Task: Search one way flight ticket for 1 adult, 6 children, 1 infant in seat and 1 infant on lap in business from Green Bay: Green Bay-austin Straubel International Airport to Jacksonville: Albert J. Ellis Airport on 5-3-2023. Choice of flights is Delta. Number of bags: 2 checked bags. Price is upto 45000. Outbound departure time preference is 21:30.
Action: Mouse moved to (323, 281)
Screenshot: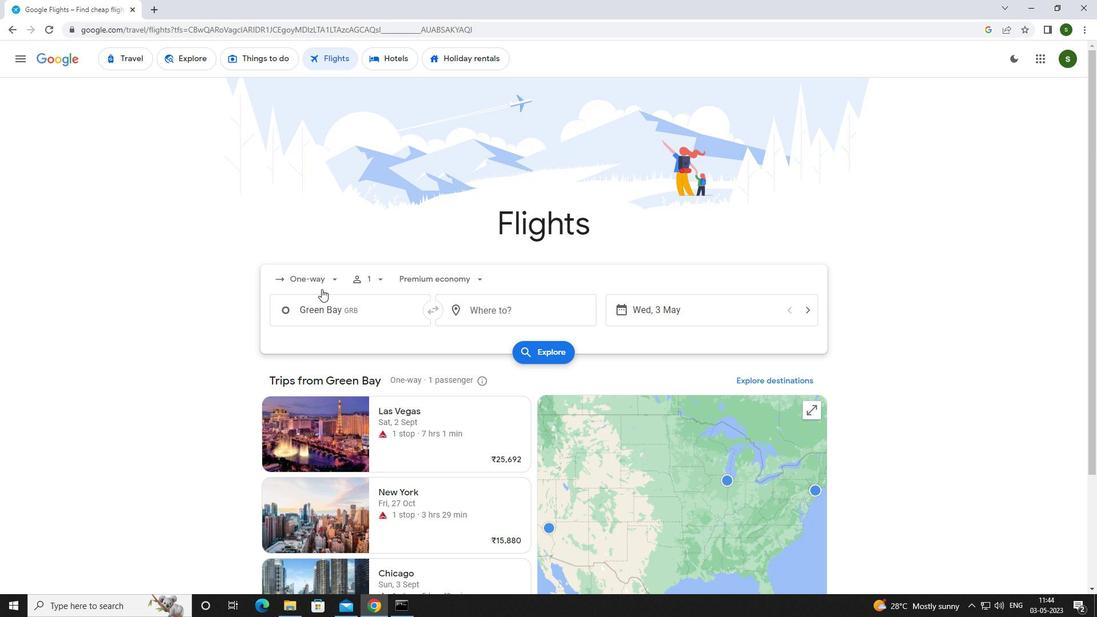 
Action: Mouse pressed left at (323, 281)
Screenshot: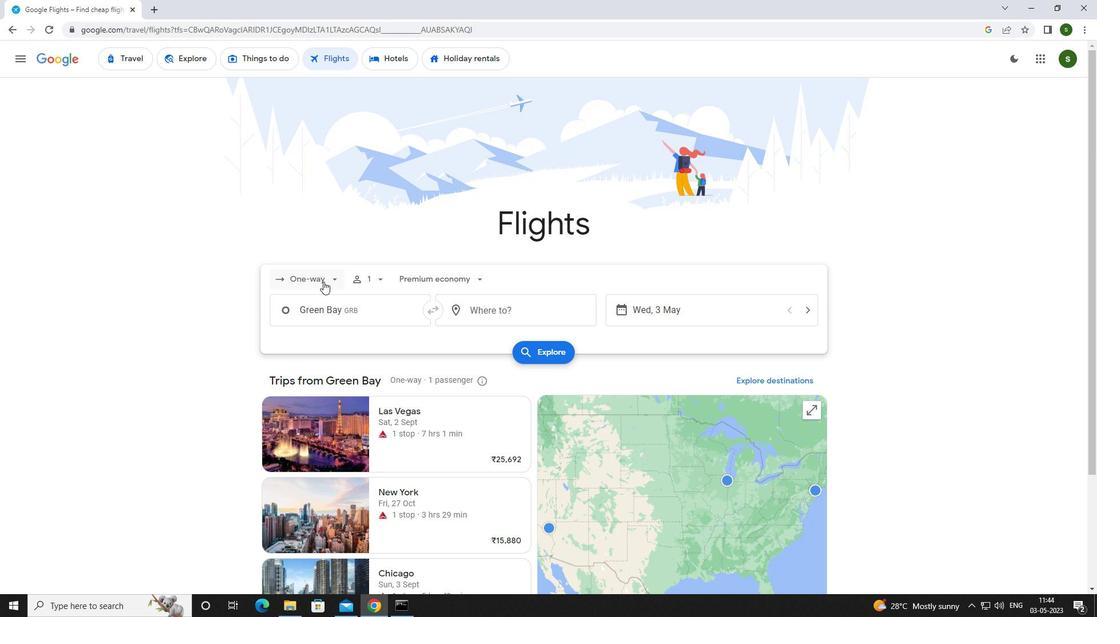 
Action: Mouse moved to (329, 325)
Screenshot: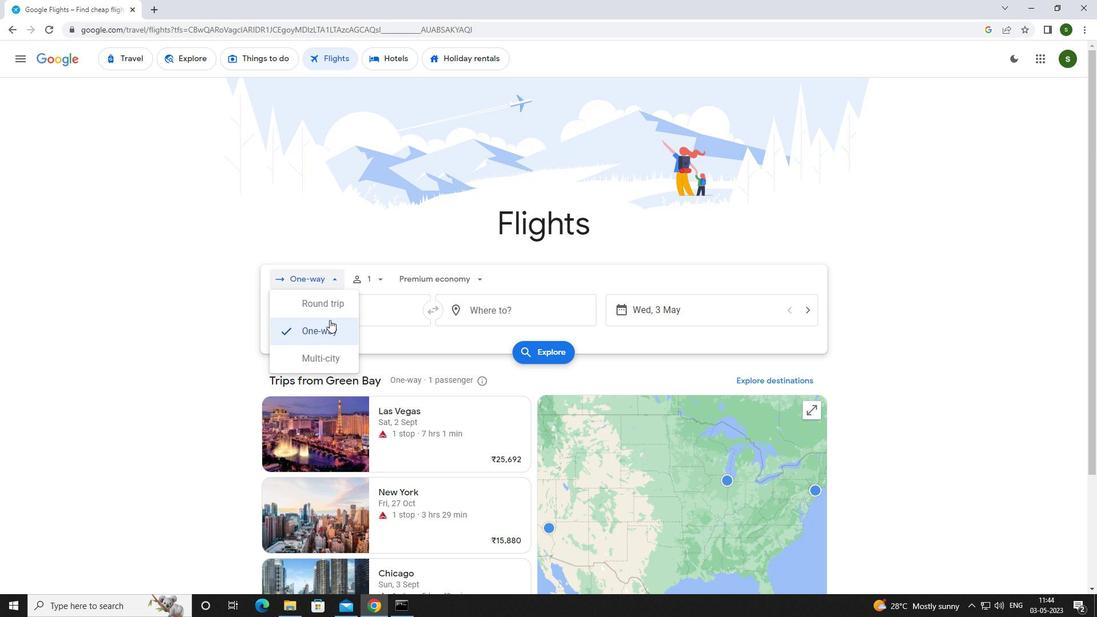 
Action: Mouse pressed left at (329, 325)
Screenshot: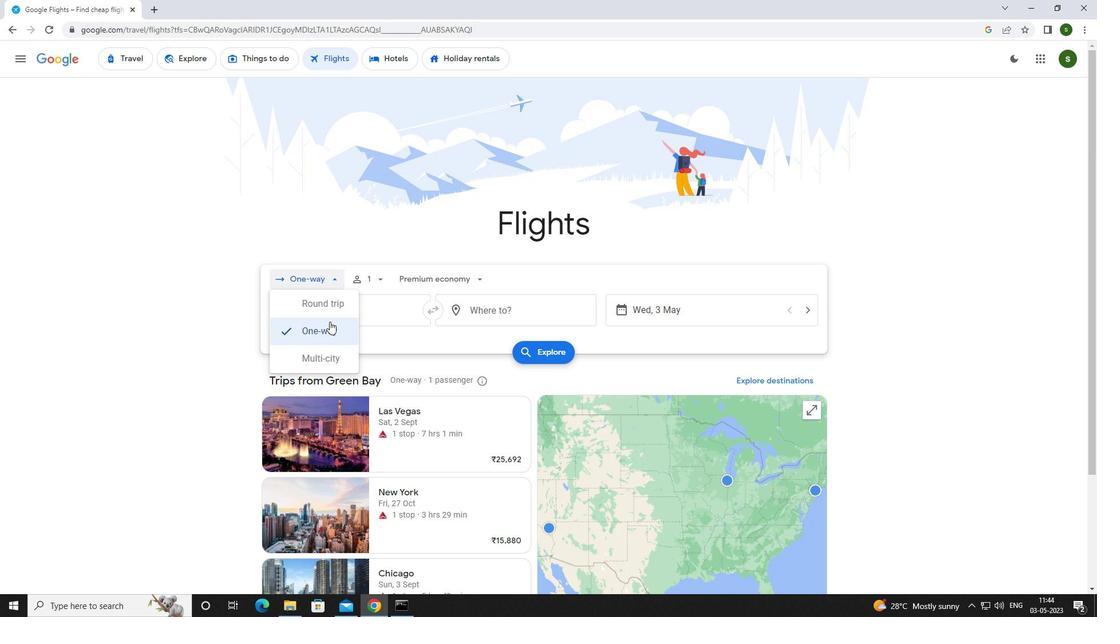 
Action: Mouse moved to (376, 286)
Screenshot: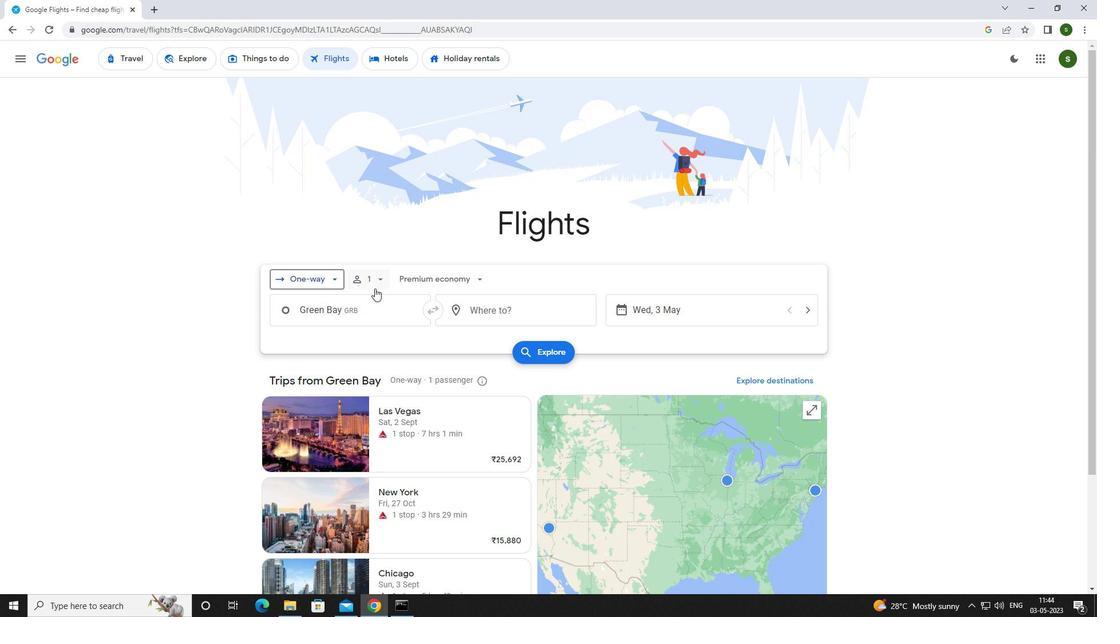 
Action: Mouse pressed left at (376, 286)
Screenshot: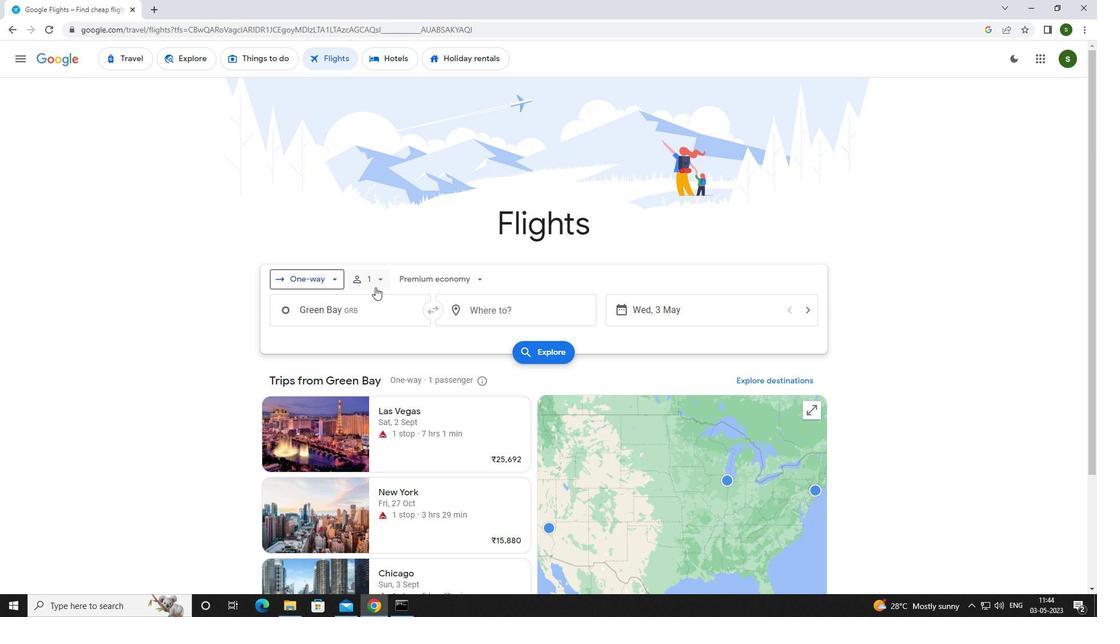 
Action: Mouse moved to (462, 336)
Screenshot: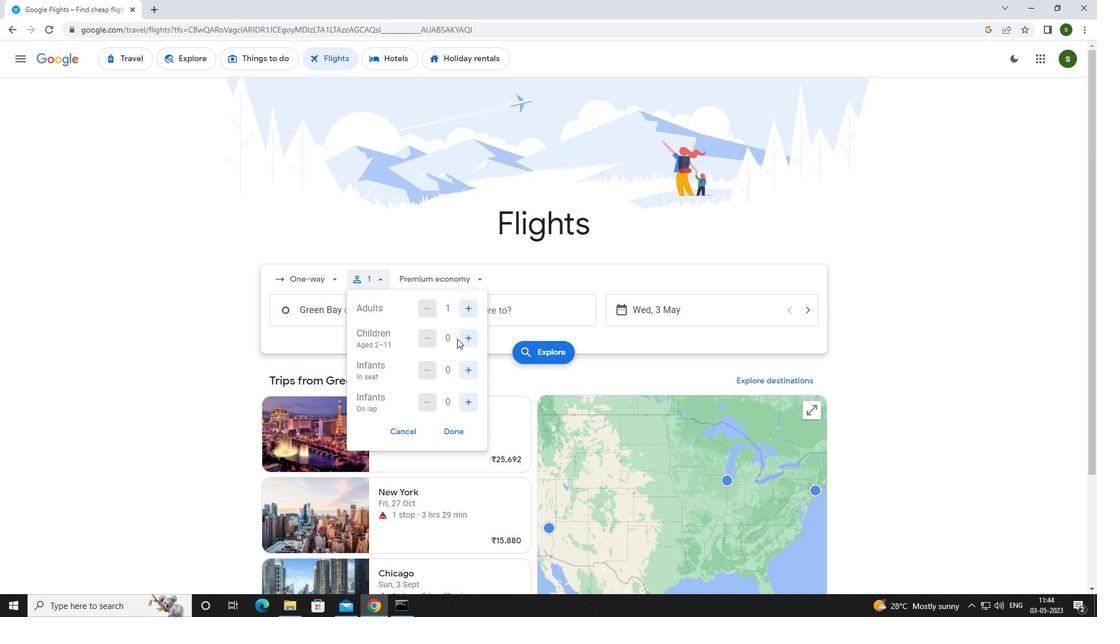 
Action: Mouse pressed left at (462, 336)
Screenshot: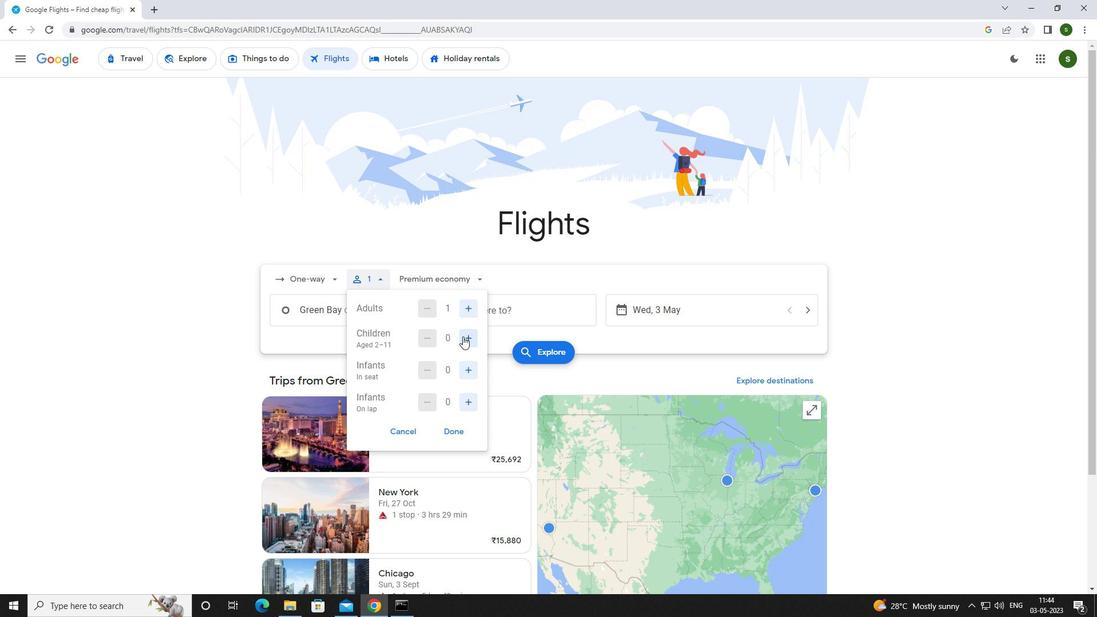 
Action: Mouse pressed left at (462, 336)
Screenshot: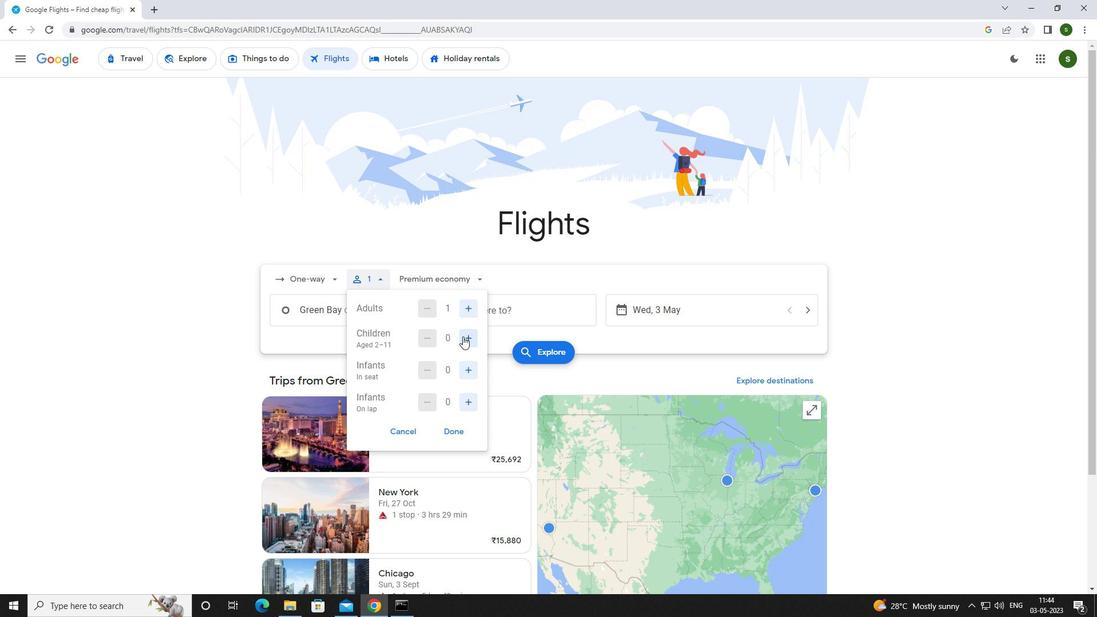 
Action: Mouse pressed left at (462, 336)
Screenshot: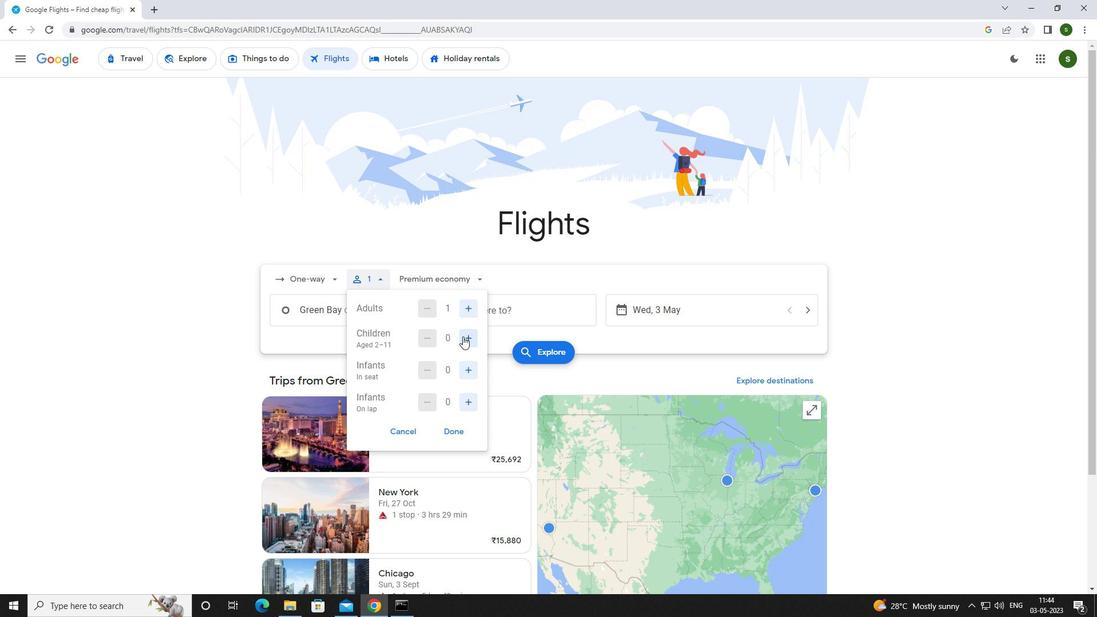 
Action: Mouse pressed left at (462, 336)
Screenshot: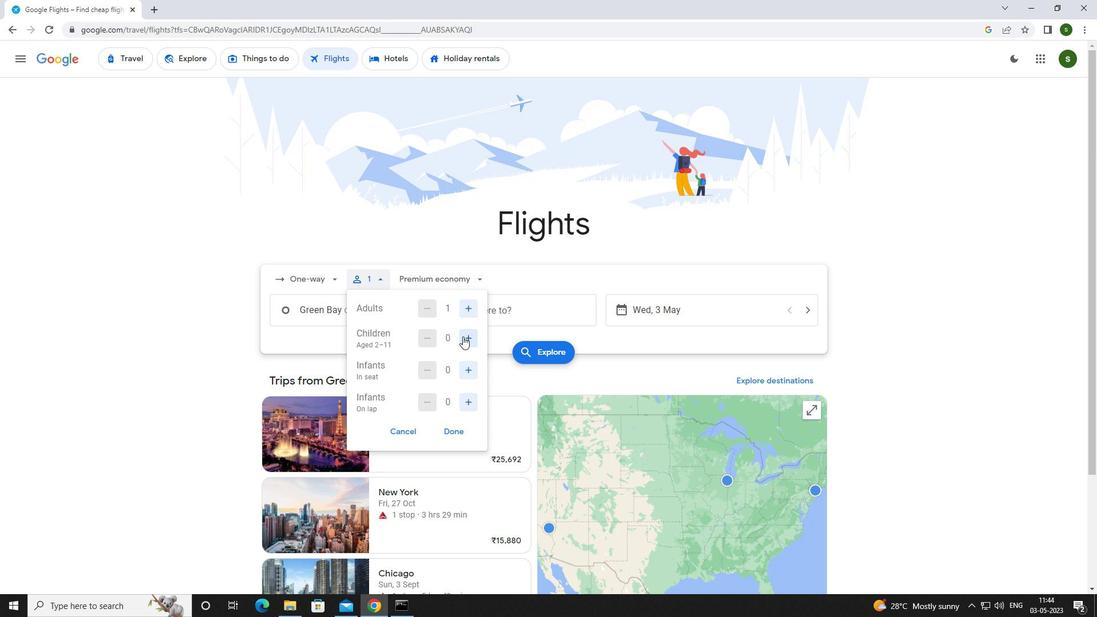 
Action: Mouse pressed left at (462, 336)
Screenshot: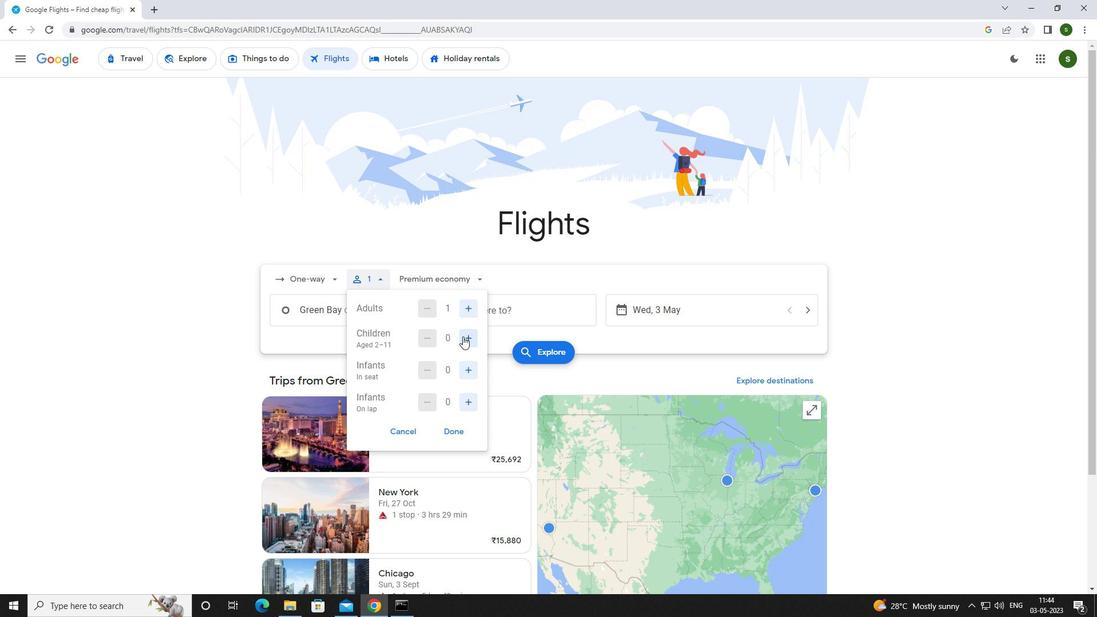 
Action: Mouse pressed left at (462, 336)
Screenshot: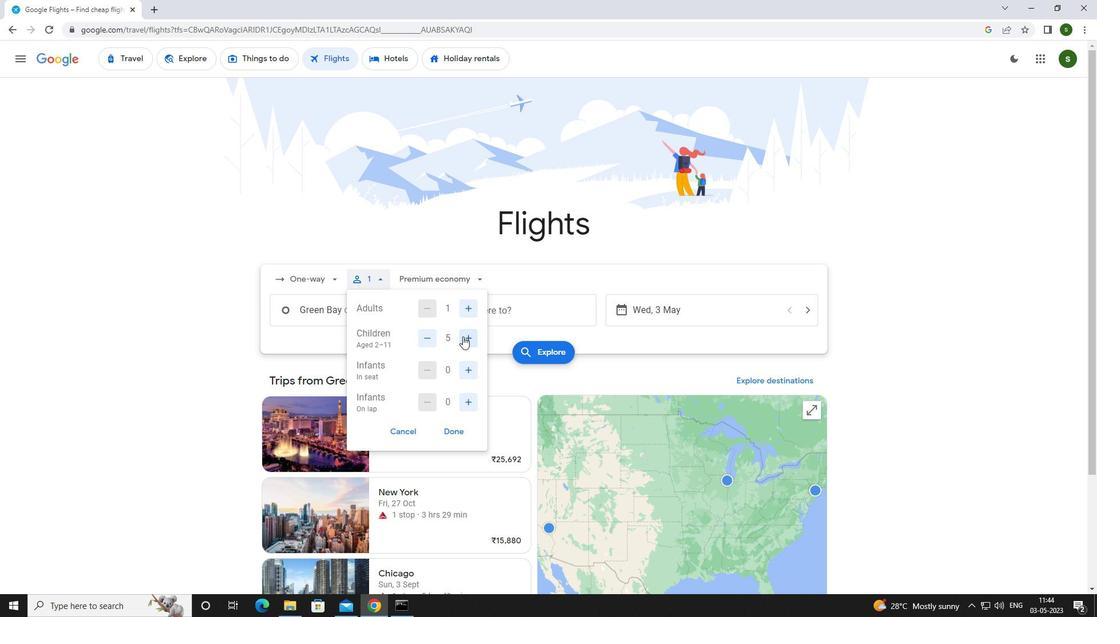 
Action: Mouse moved to (473, 370)
Screenshot: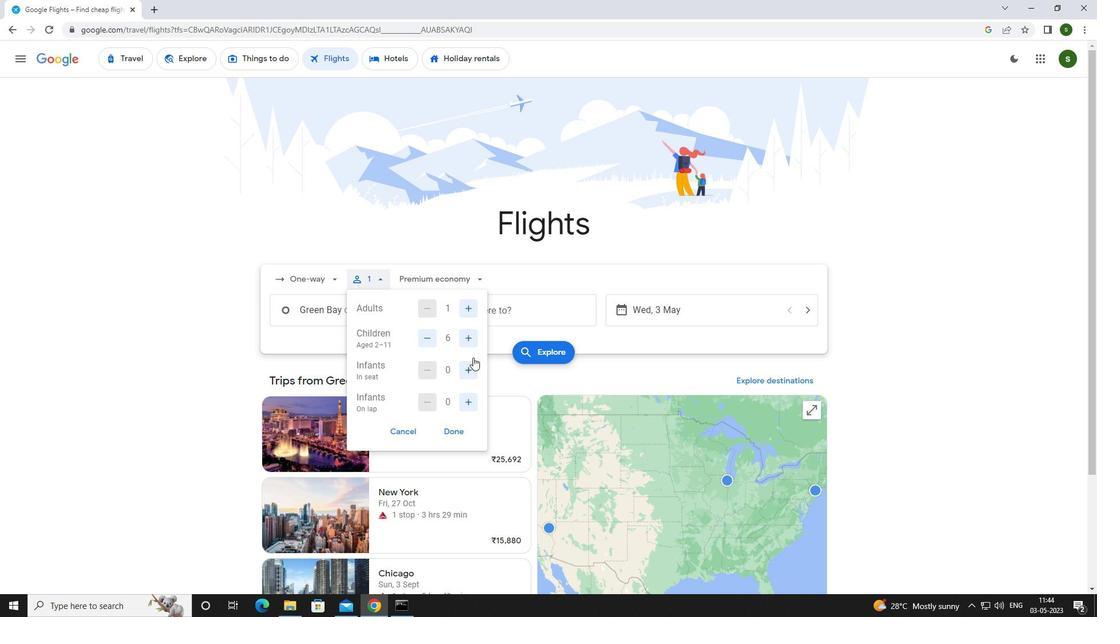 
Action: Mouse pressed left at (473, 370)
Screenshot: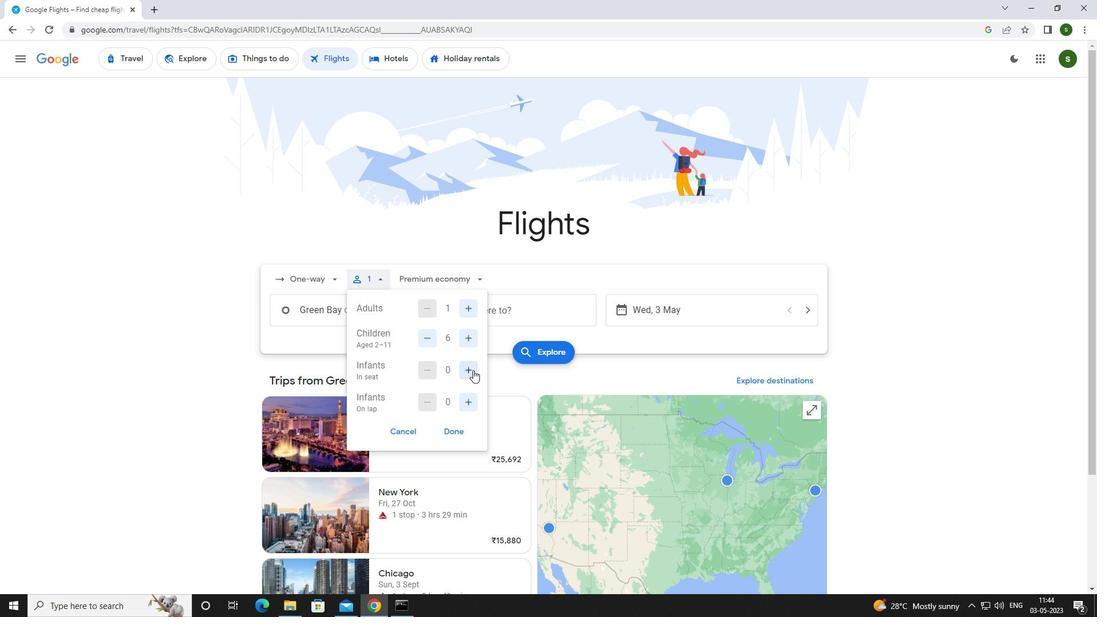 
Action: Mouse moved to (465, 405)
Screenshot: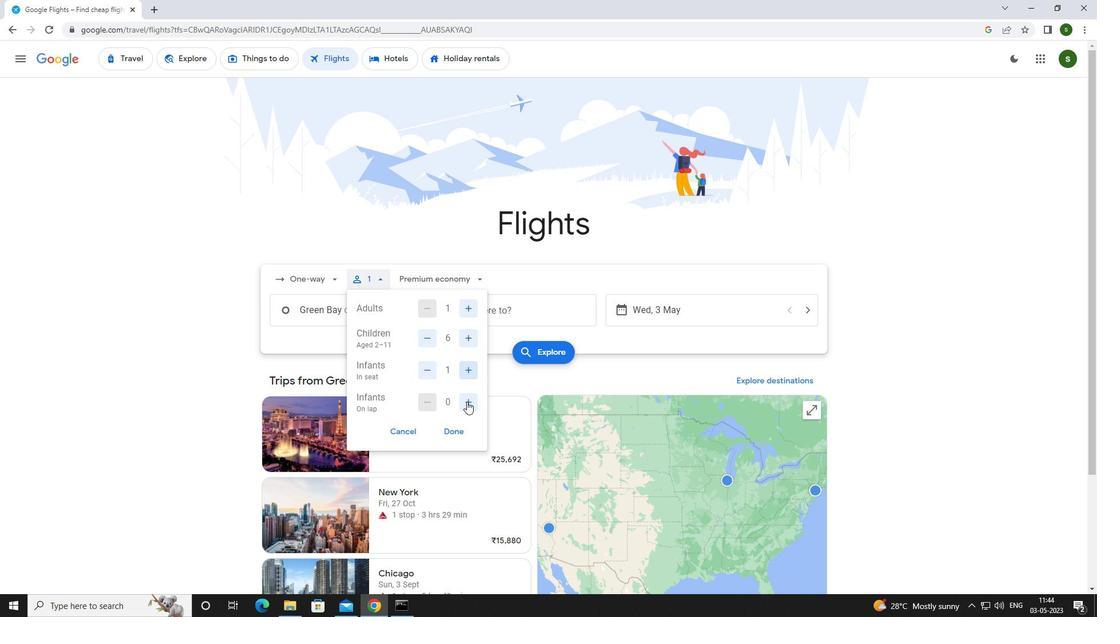 
Action: Mouse pressed left at (465, 405)
Screenshot: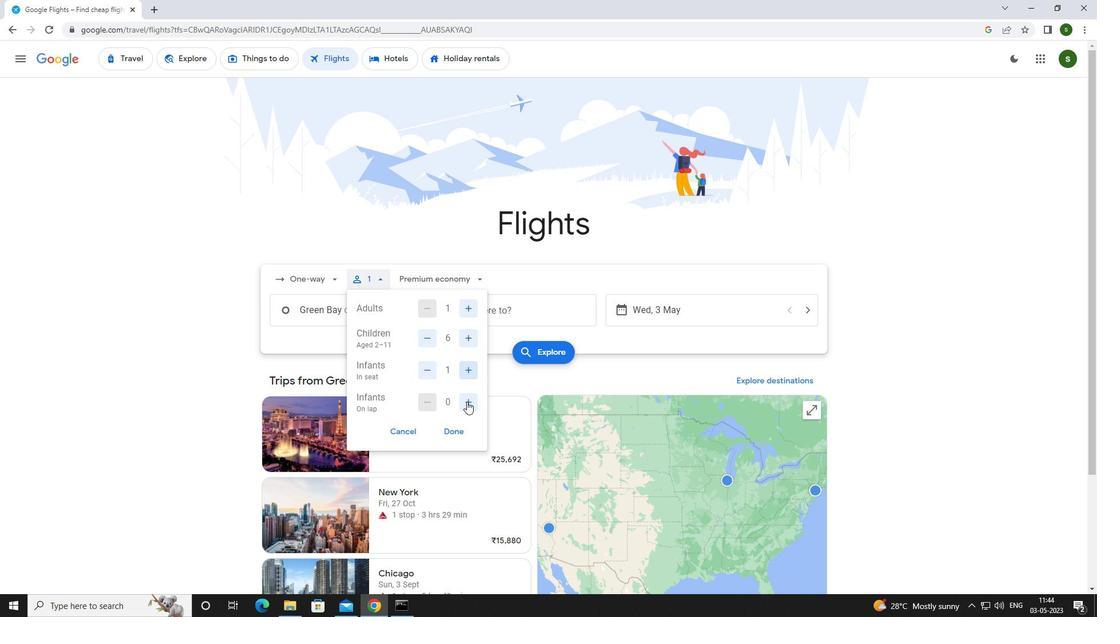 
Action: Mouse moved to (469, 282)
Screenshot: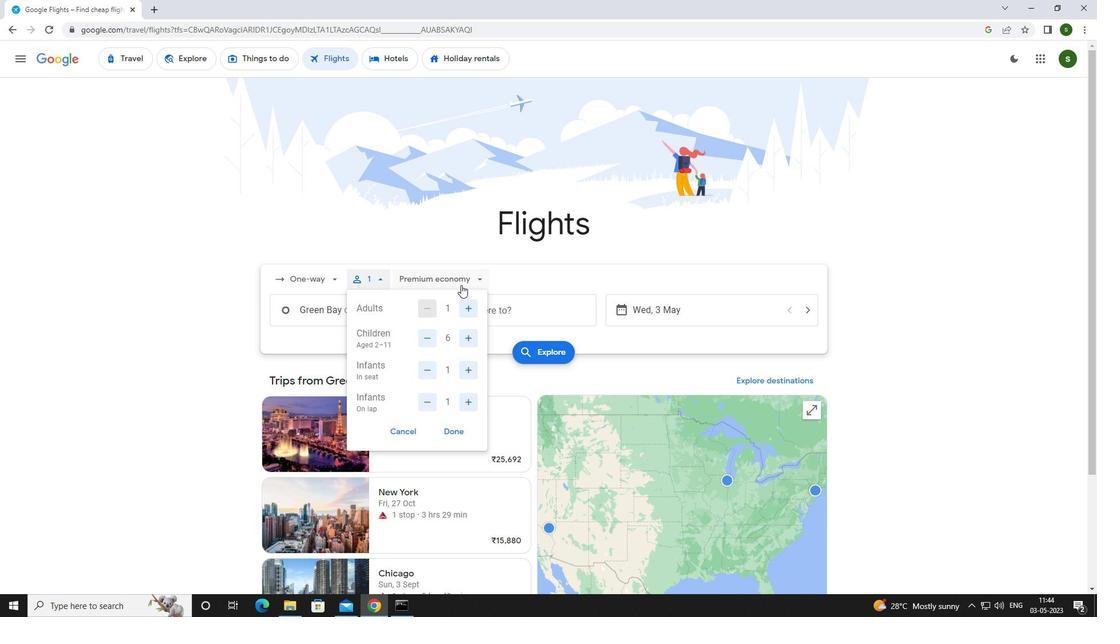
Action: Mouse pressed left at (469, 282)
Screenshot: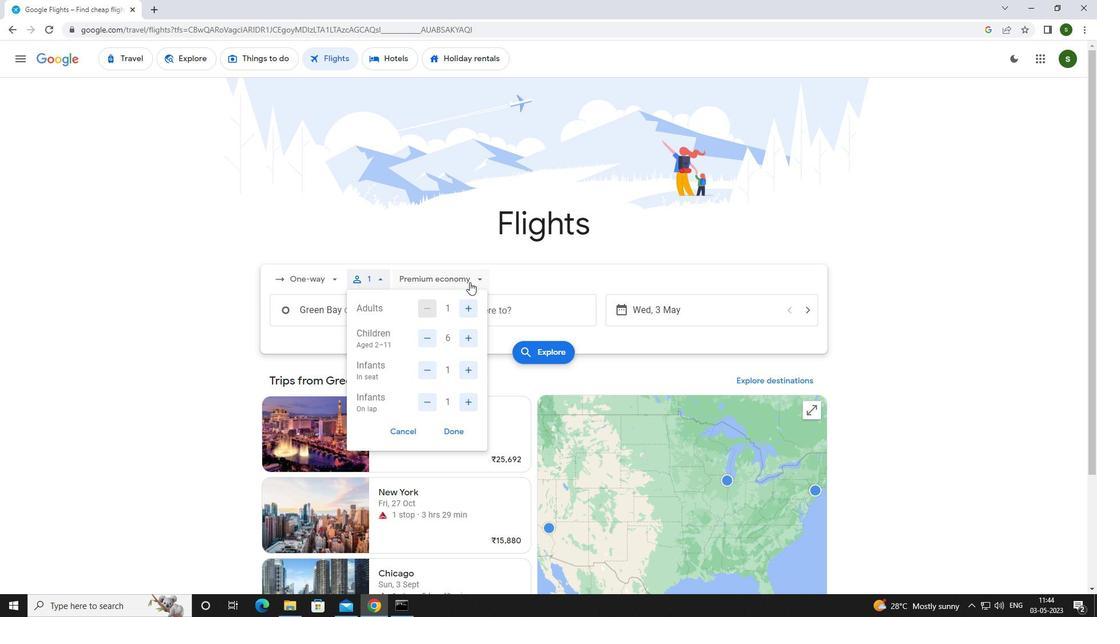 
Action: Mouse moved to (464, 353)
Screenshot: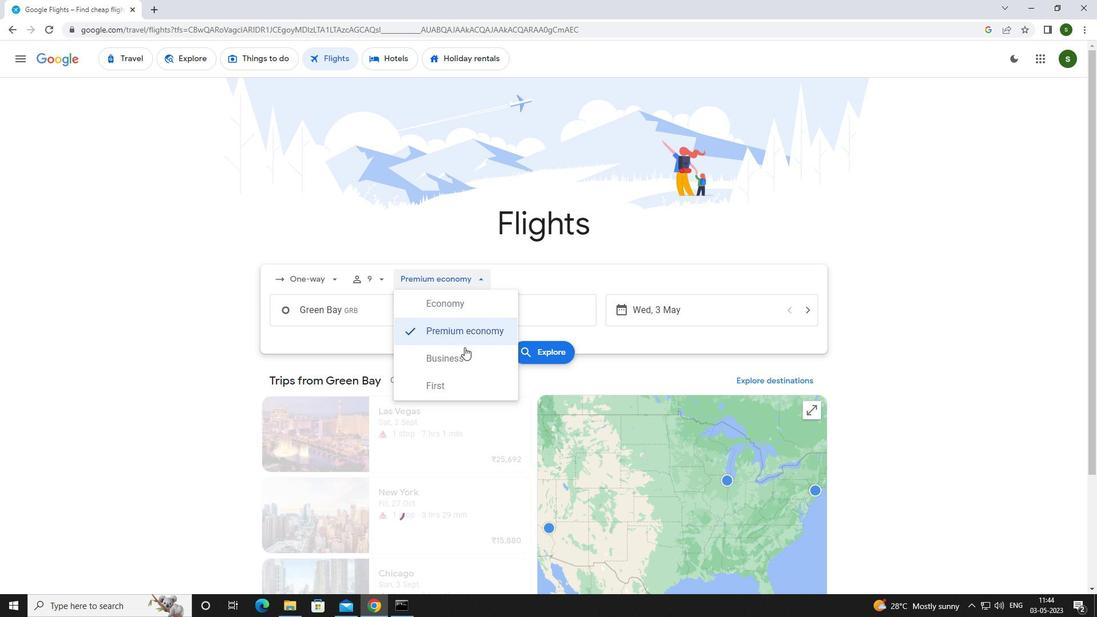 
Action: Mouse pressed left at (464, 353)
Screenshot: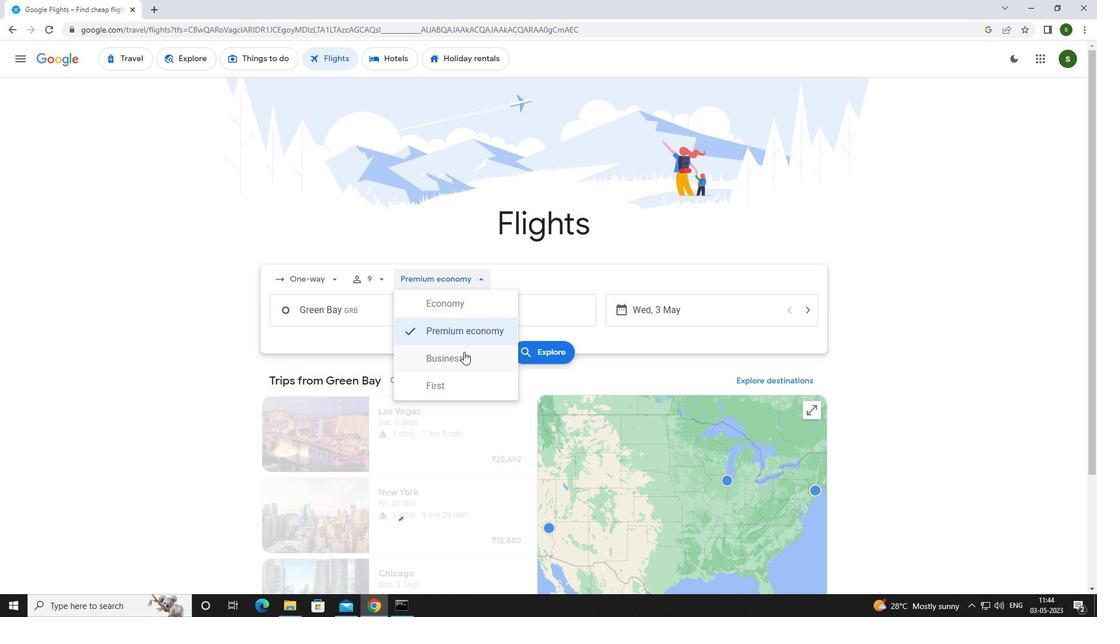 
Action: Mouse moved to (409, 309)
Screenshot: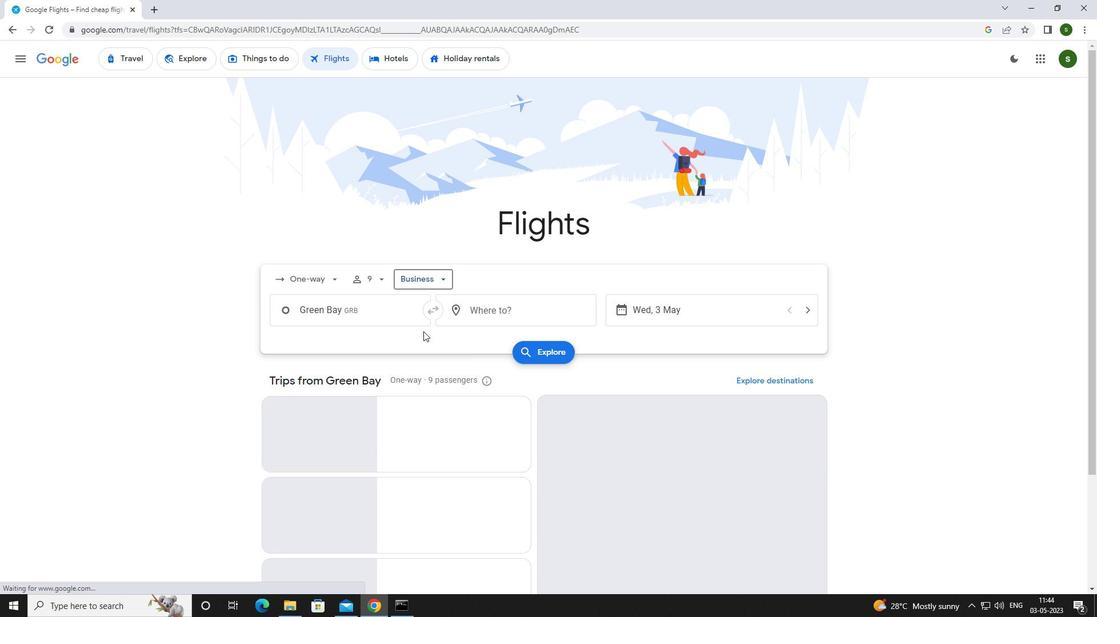 
Action: Mouse pressed left at (409, 309)
Screenshot: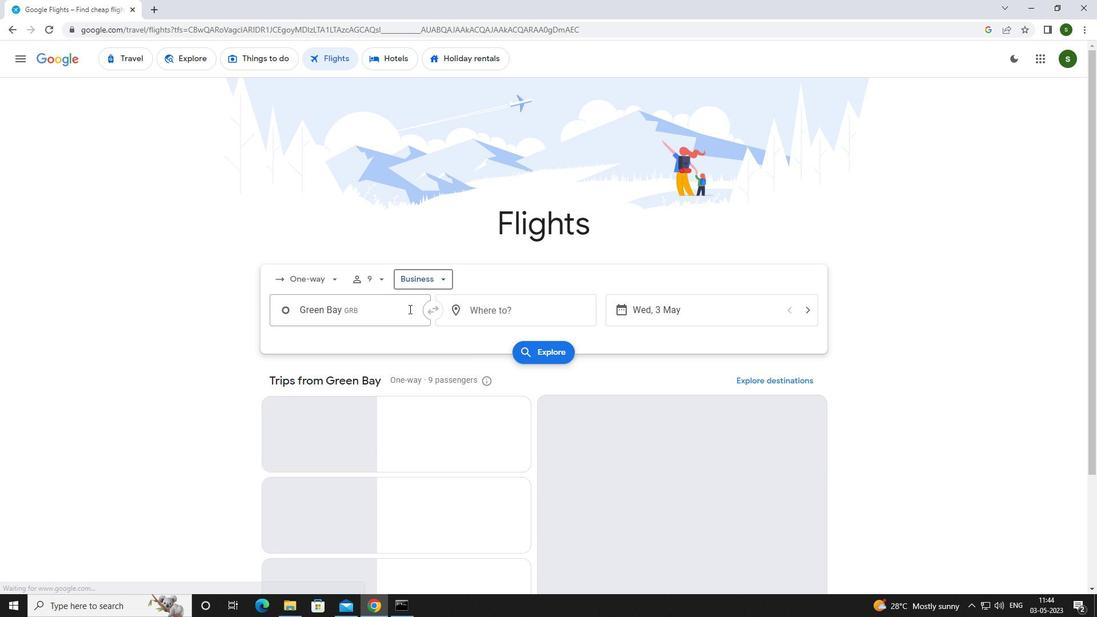 
Action: Key pressed <Key.caps_lock>g<Key.caps_lock>reen<Key.space><Key.caps_lock>b<Key.caps_lock>ay
Screenshot: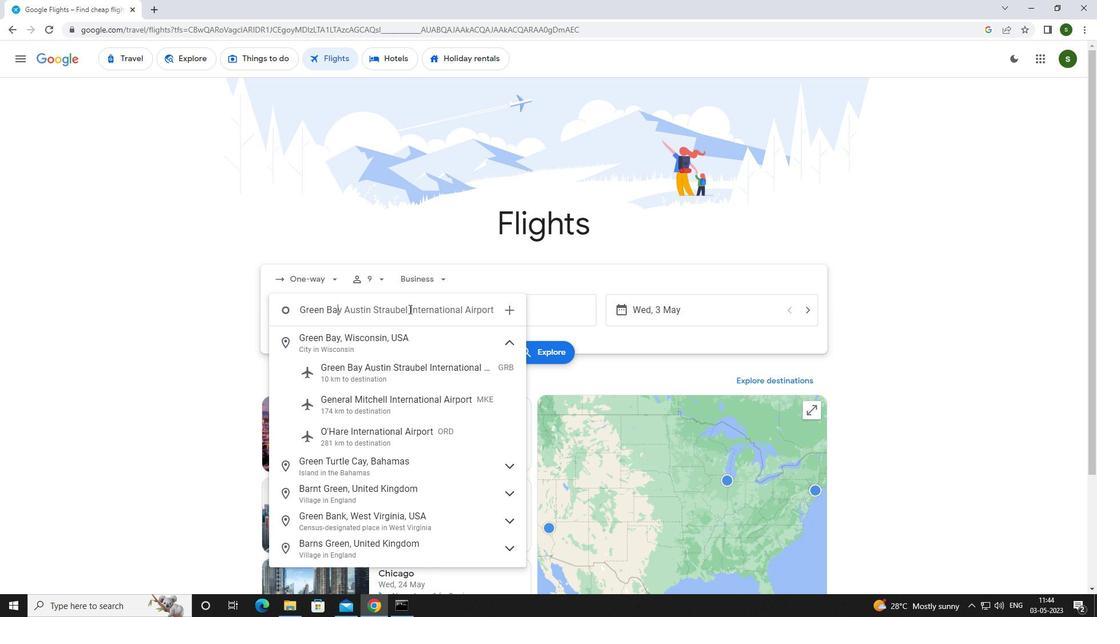 
Action: Mouse moved to (400, 364)
Screenshot: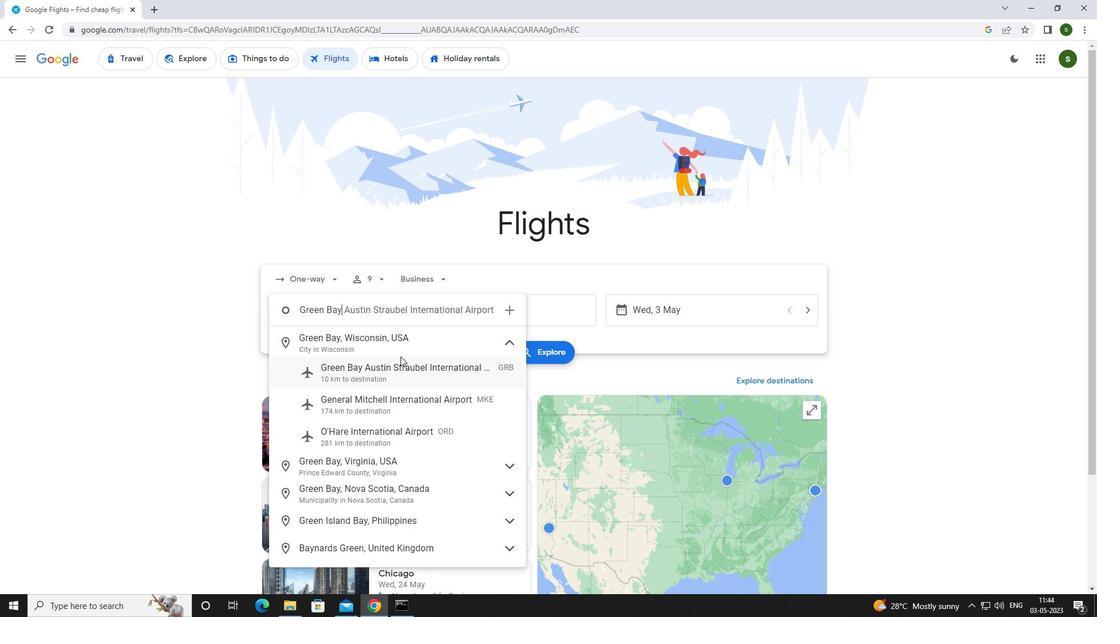 
Action: Mouse pressed left at (400, 364)
Screenshot: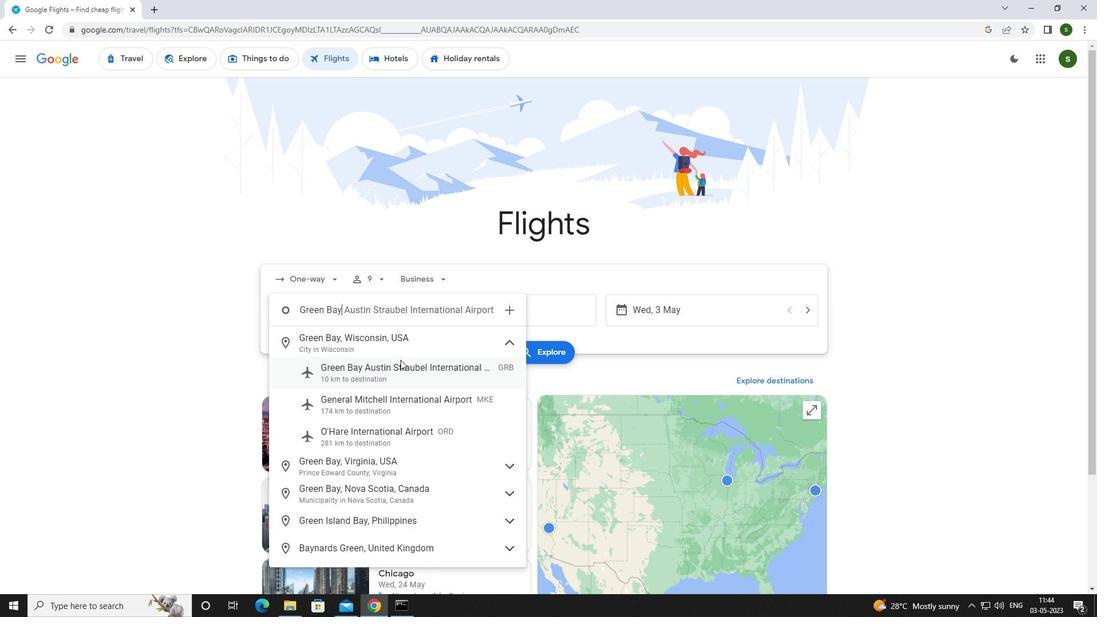 
Action: Mouse moved to (526, 316)
Screenshot: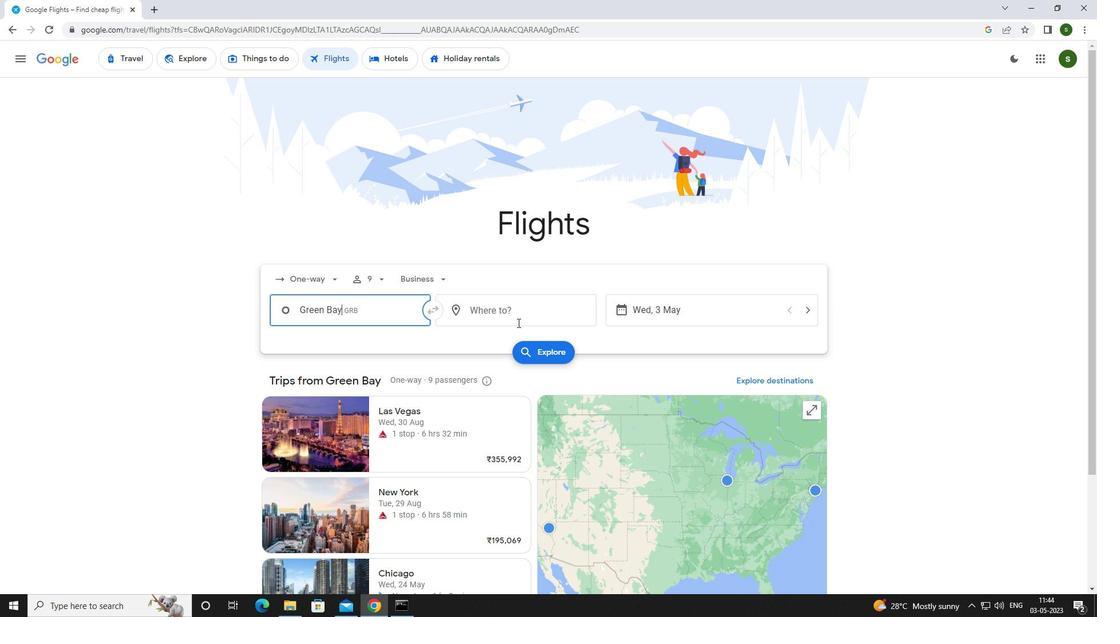 
Action: Mouse pressed left at (526, 316)
Screenshot: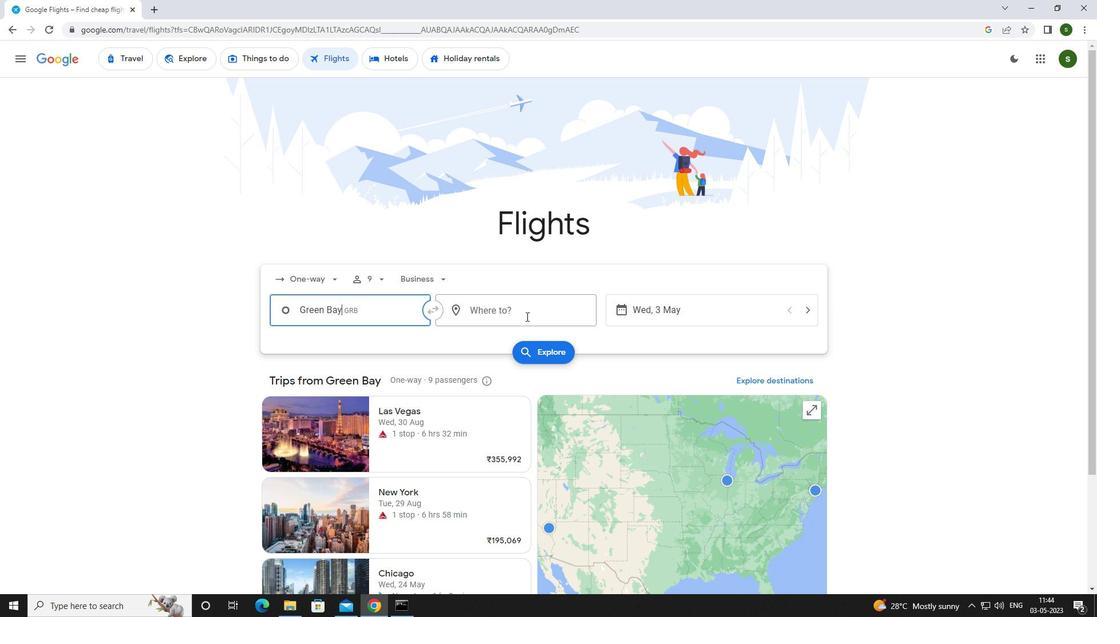 
Action: Key pressed <Key.caps_lock>a<Key.caps_lock>lbert<Key.space>
Screenshot: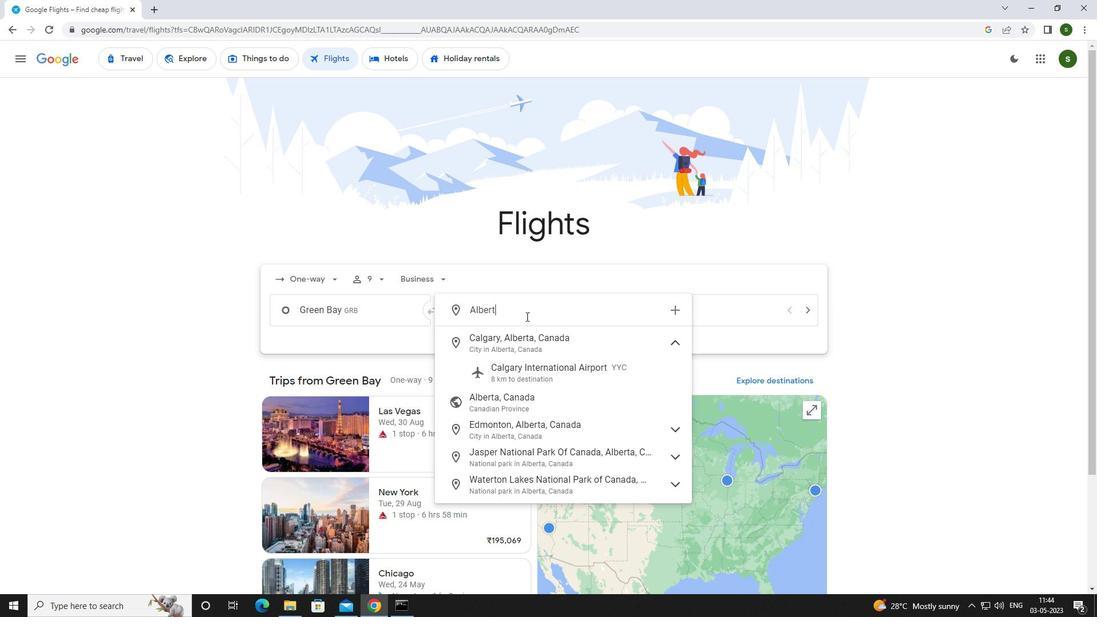 
Action: Mouse moved to (512, 341)
Screenshot: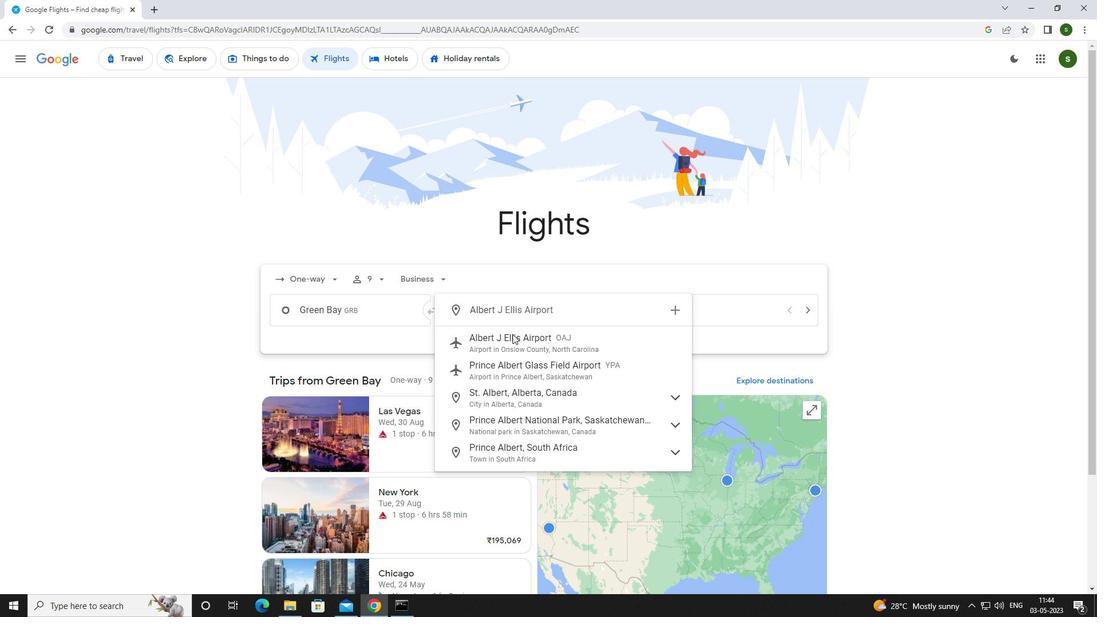 
Action: Mouse pressed left at (512, 341)
Screenshot: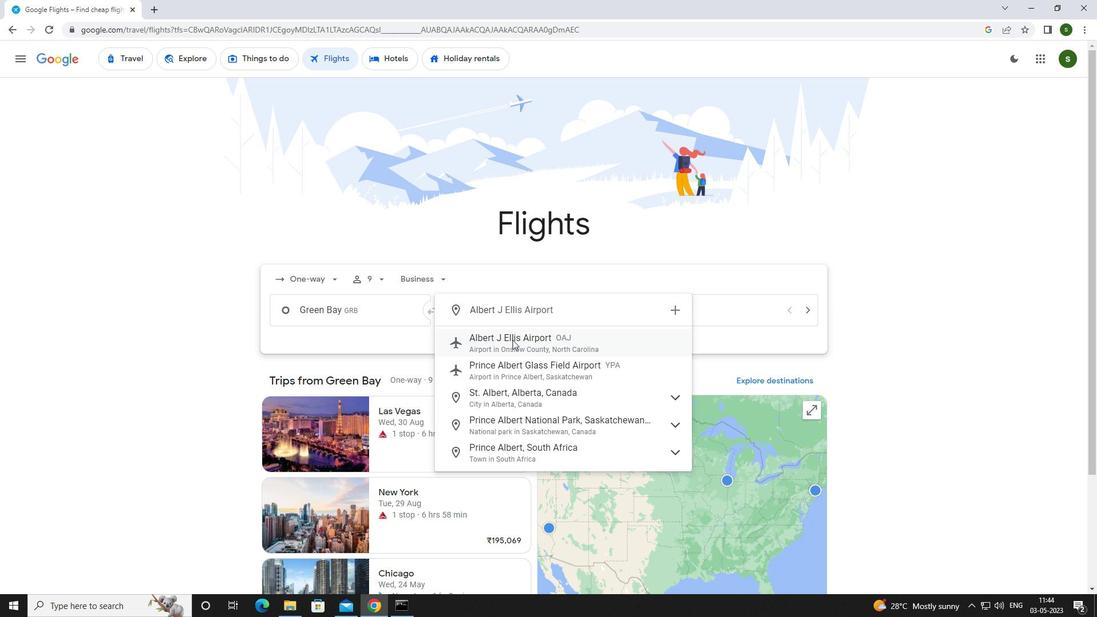 
Action: Mouse moved to (699, 313)
Screenshot: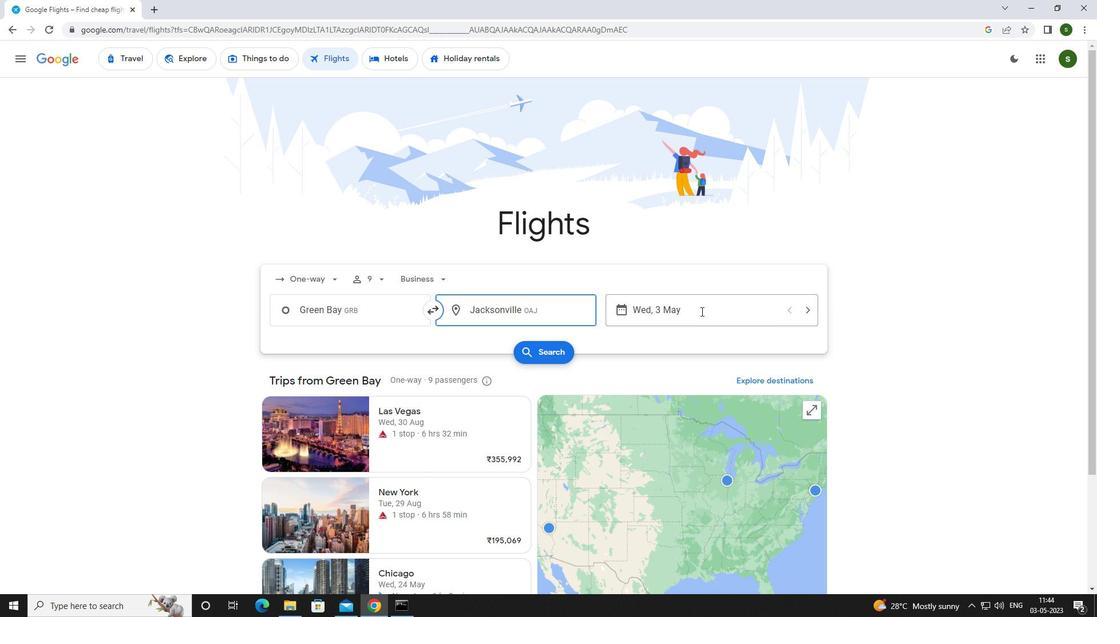 
Action: Mouse pressed left at (699, 313)
Screenshot: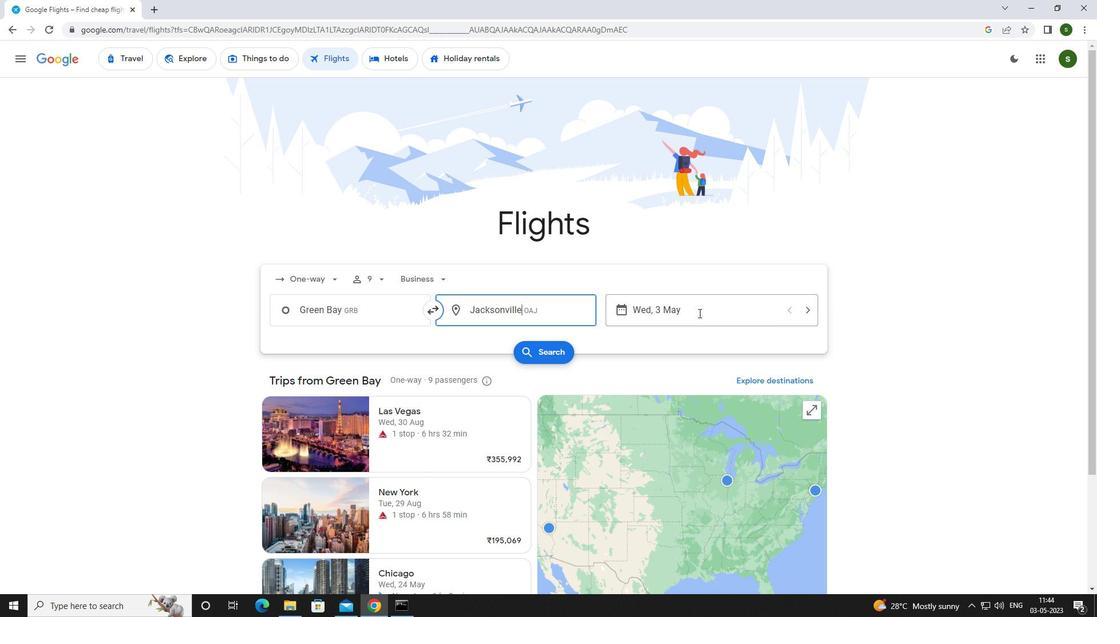 
Action: Mouse moved to (504, 393)
Screenshot: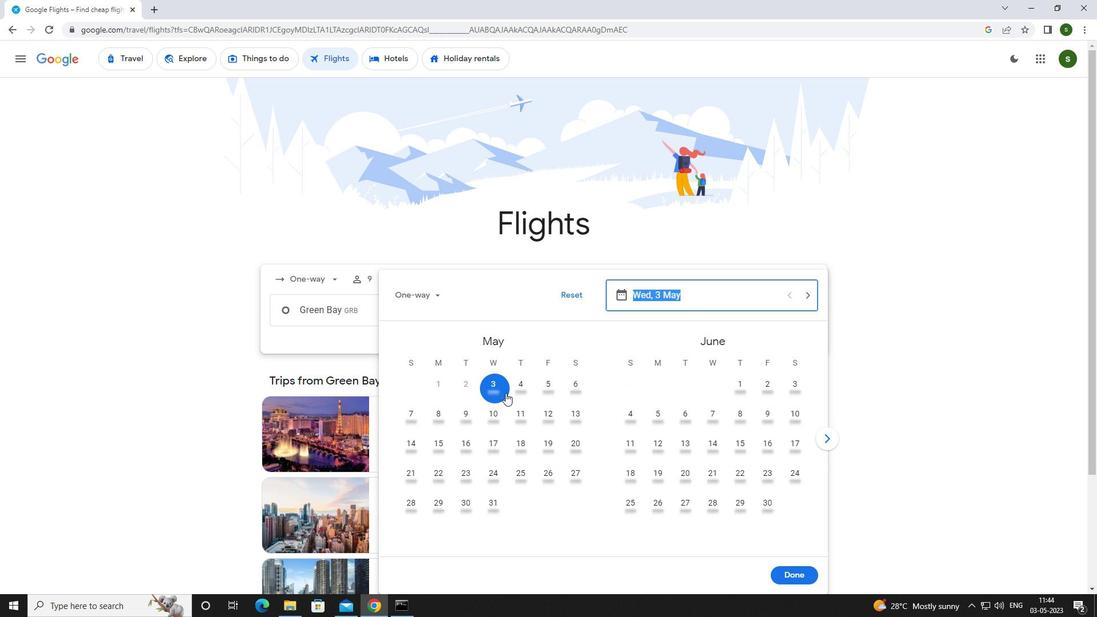 
Action: Mouse pressed left at (504, 393)
Screenshot: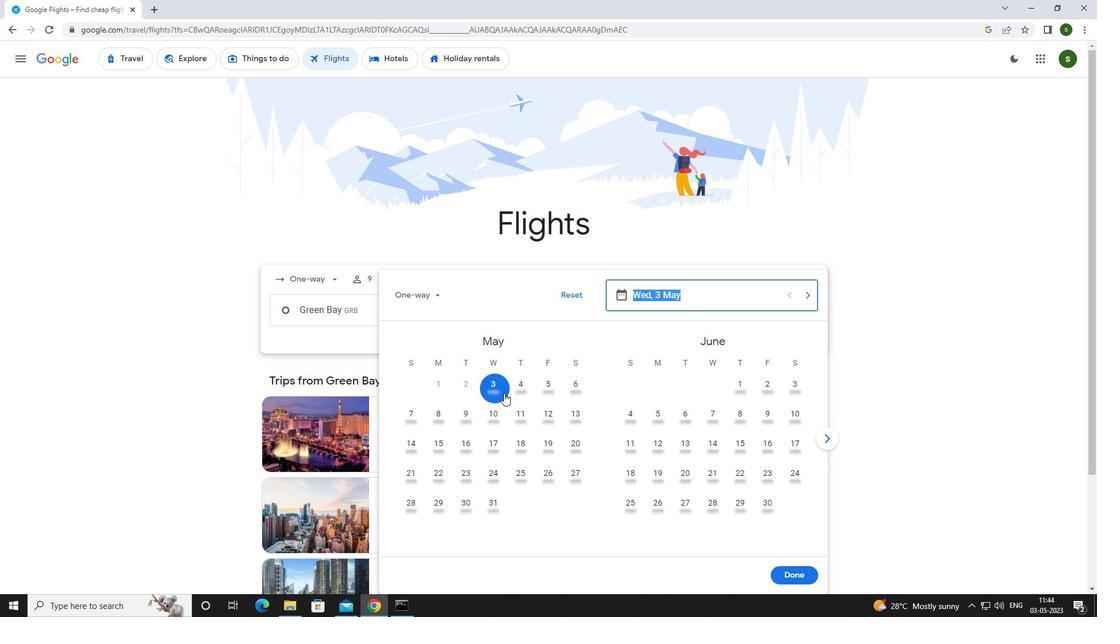 
Action: Mouse moved to (805, 572)
Screenshot: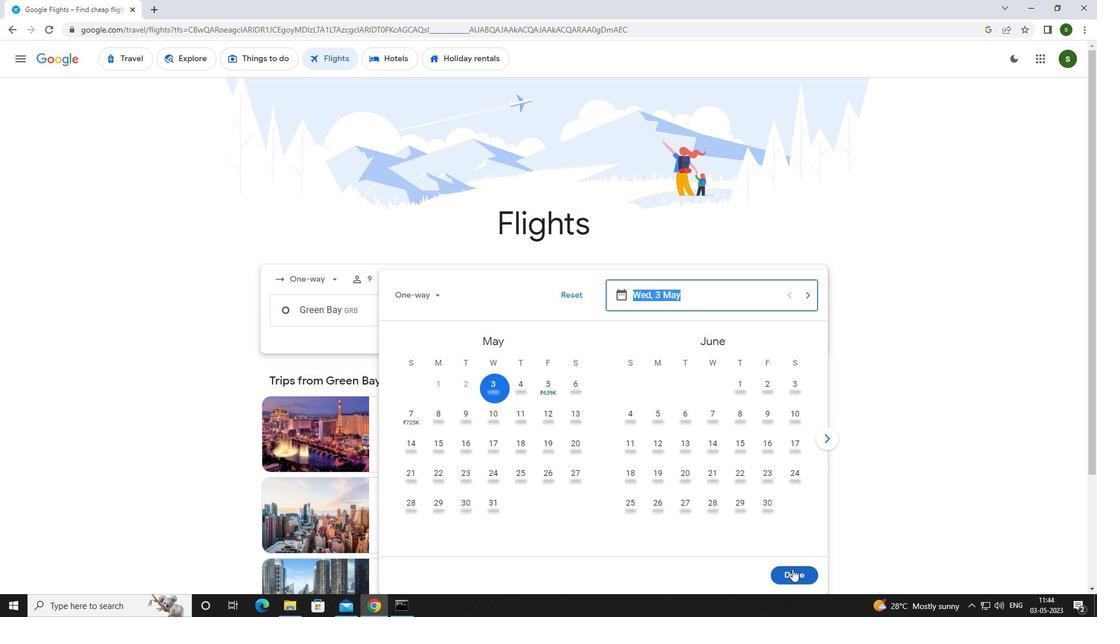 
Action: Mouse pressed left at (805, 572)
Screenshot: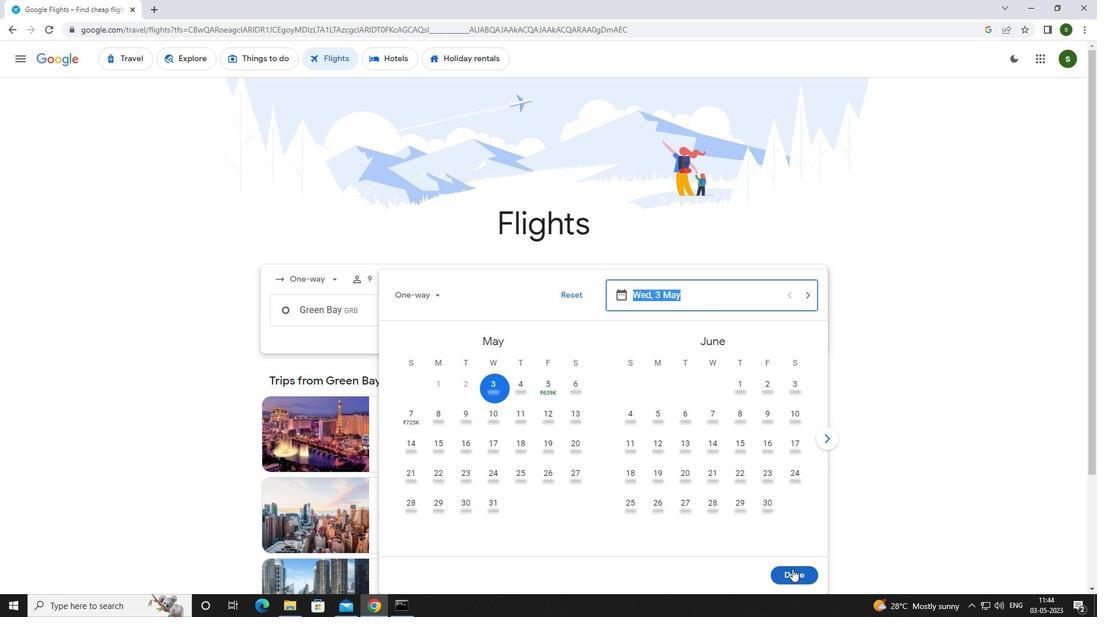 
Action: Mouse moved to (557, 348)
Screenshot: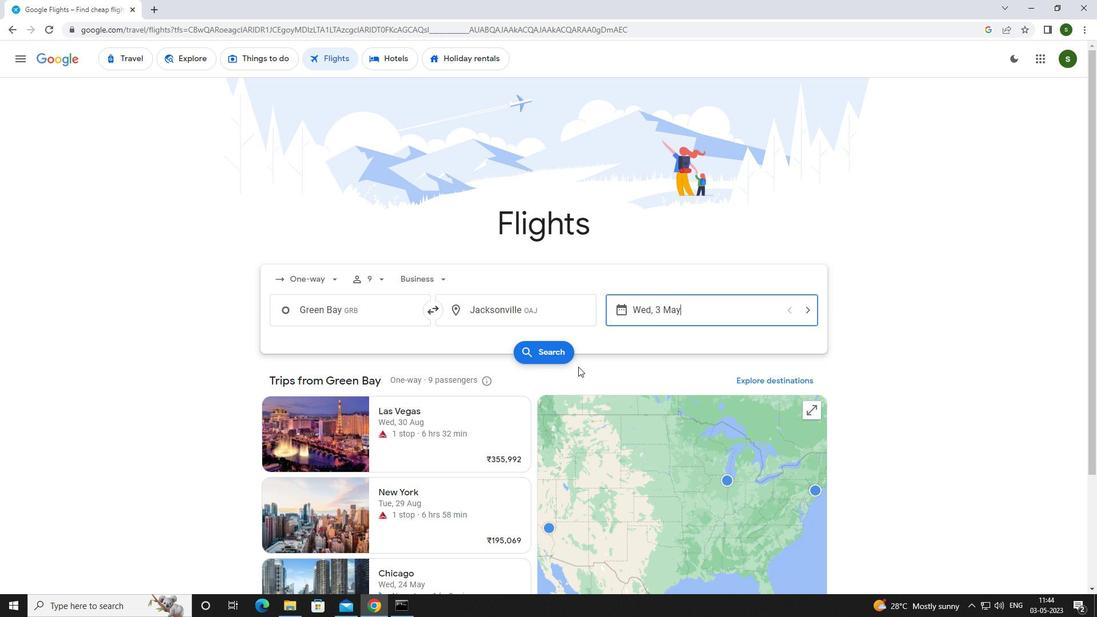 
Action: Mouse pressed left at (557, 348)
Screenshot: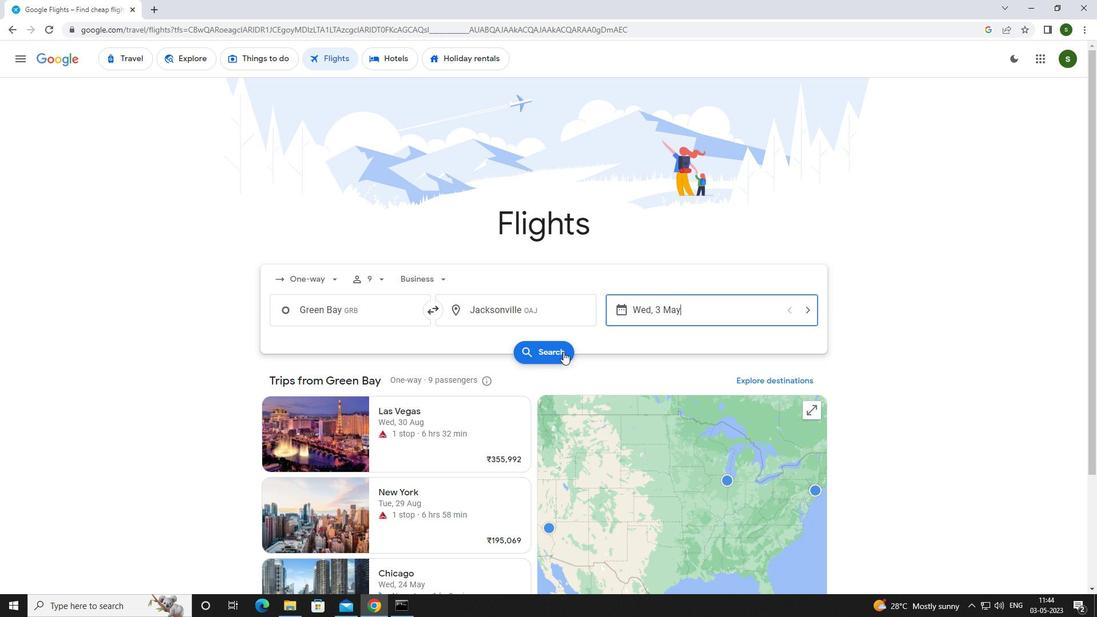 
Action: Mouse moved to (273, 159)
Screenshot: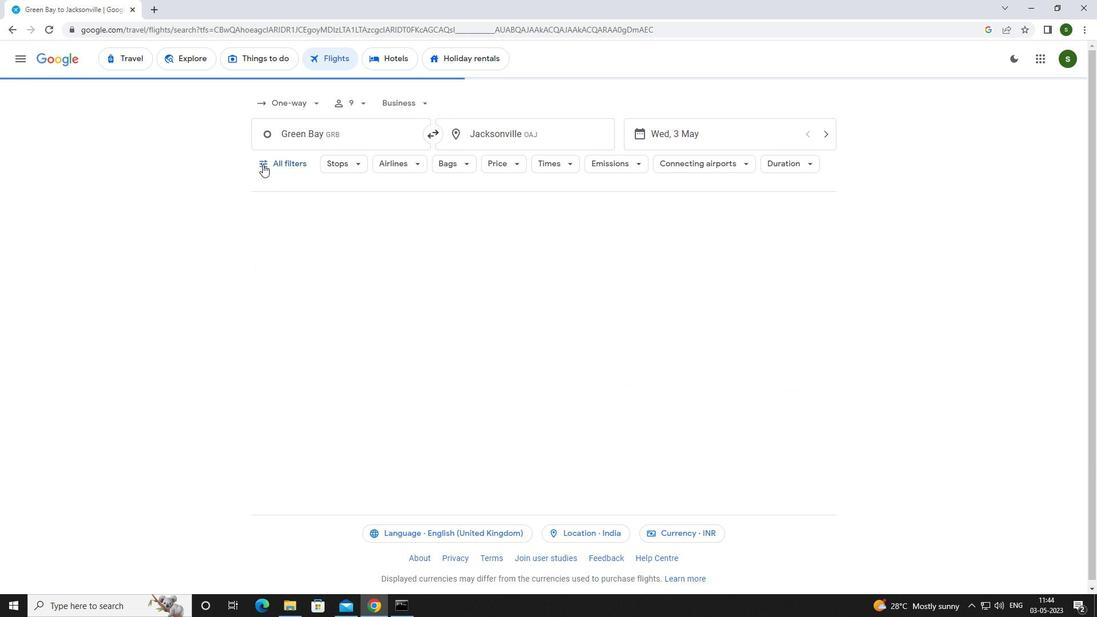 
Action: Mouse pressed left at (273, 159)
Screenshot: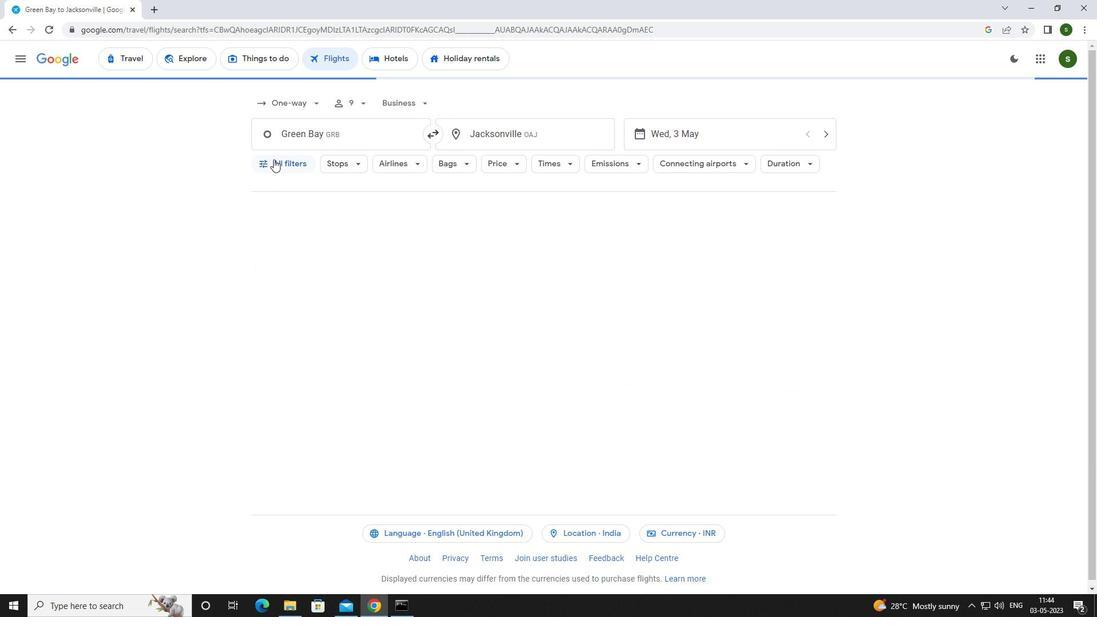 
Action: Mouse moved to (431, 403)
Screenshot: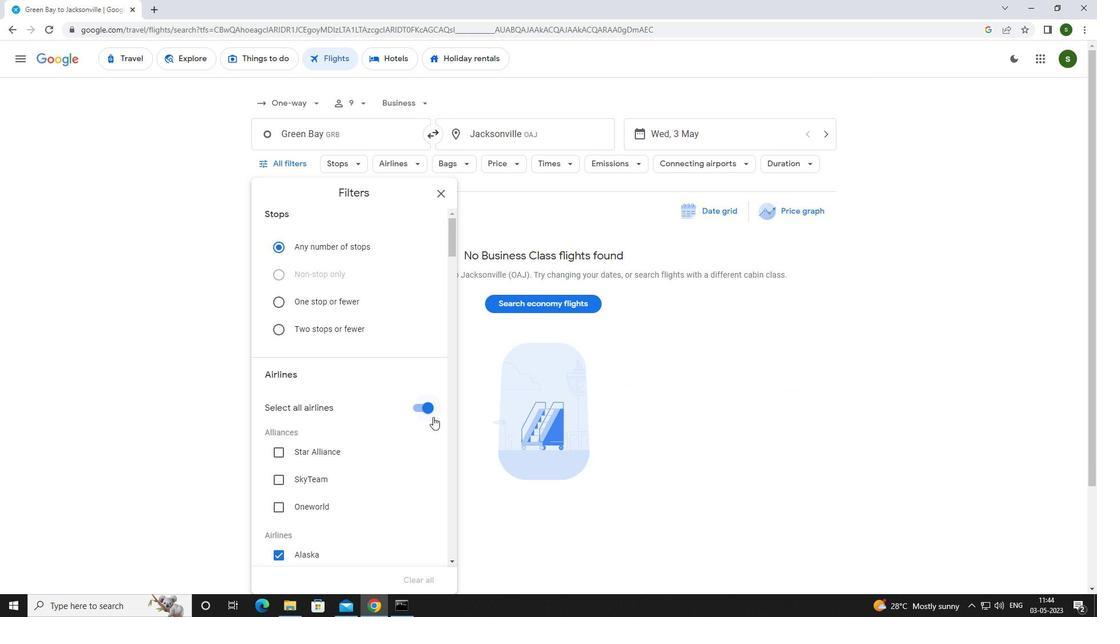 
Action: Mouse pressed left at (431, 403)
Screenshot: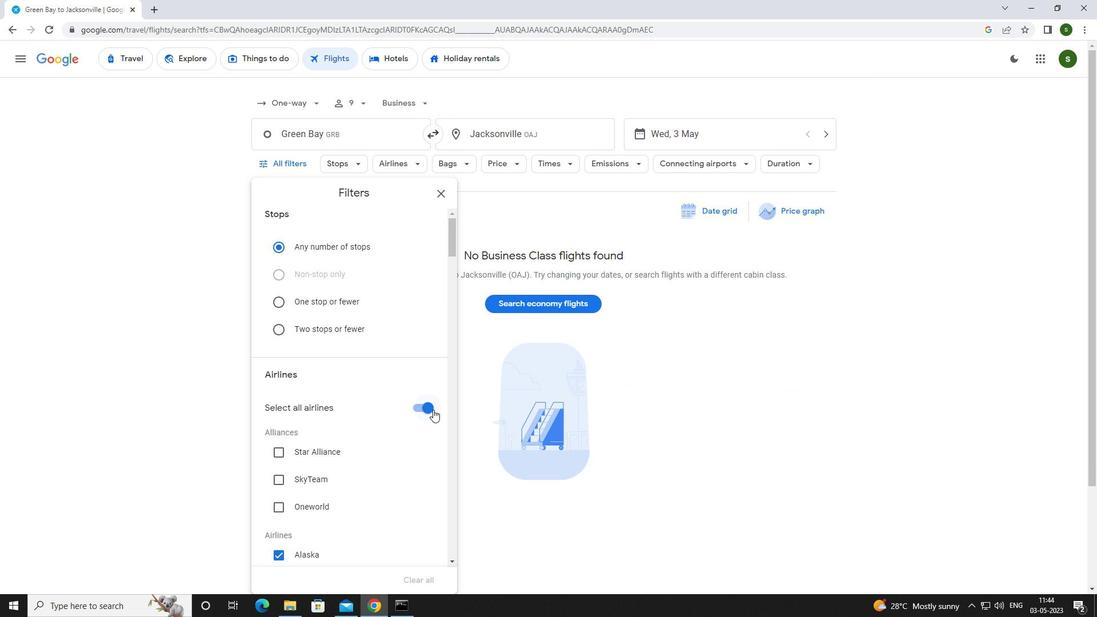 
Action: Mouse moved to (378, 370)
Screenshot: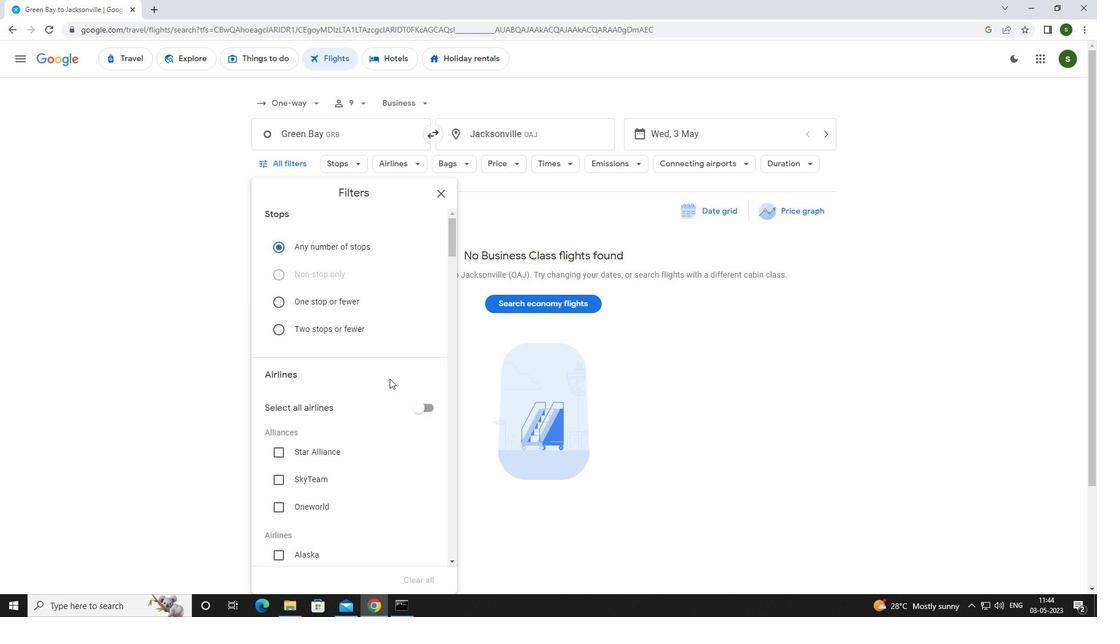 
Action: Mouse scrolled (378, 370) with delta (0, 0)
Screenshot: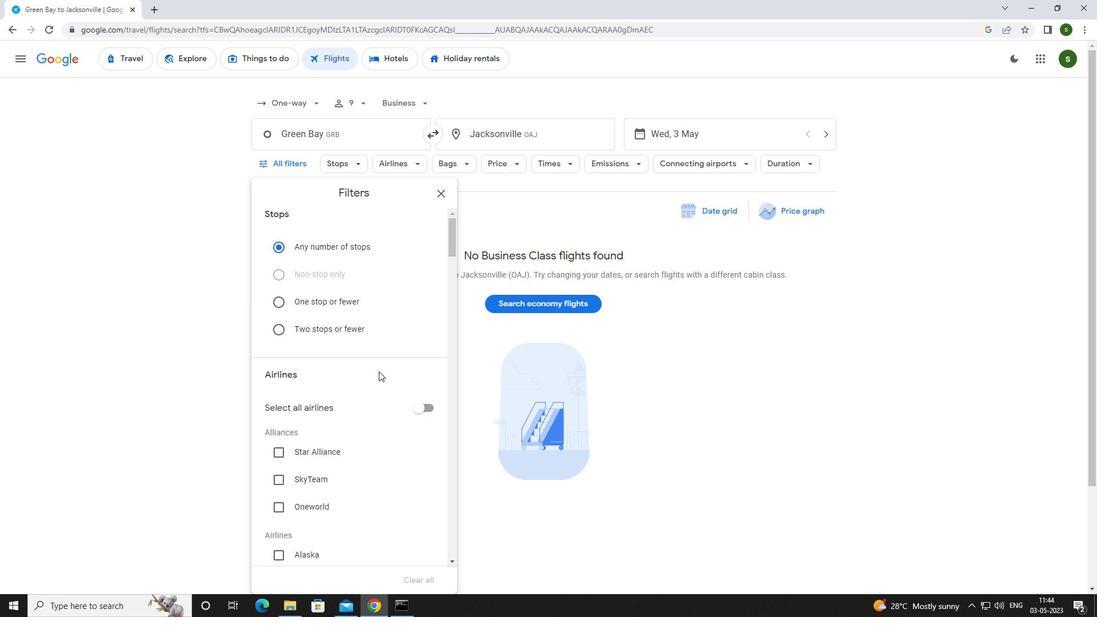 
Action: Mouse scrolled (378, 370) with delta (0, 0)
Screenshot: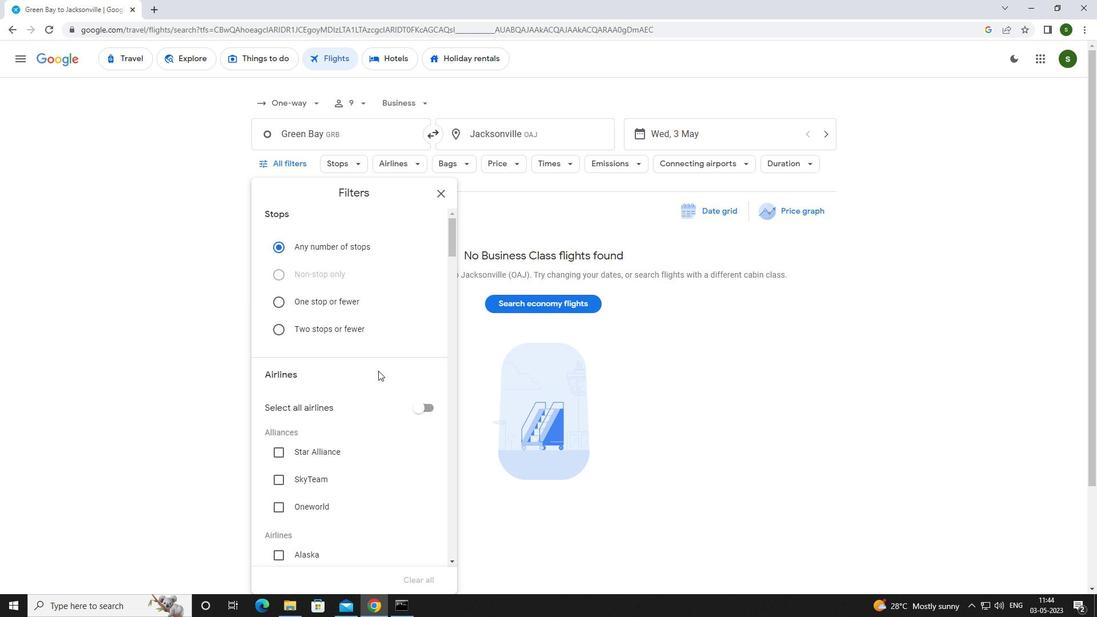 
Action: Mouse scrolled (378, 370) with delta (0, 0)
Screenshot: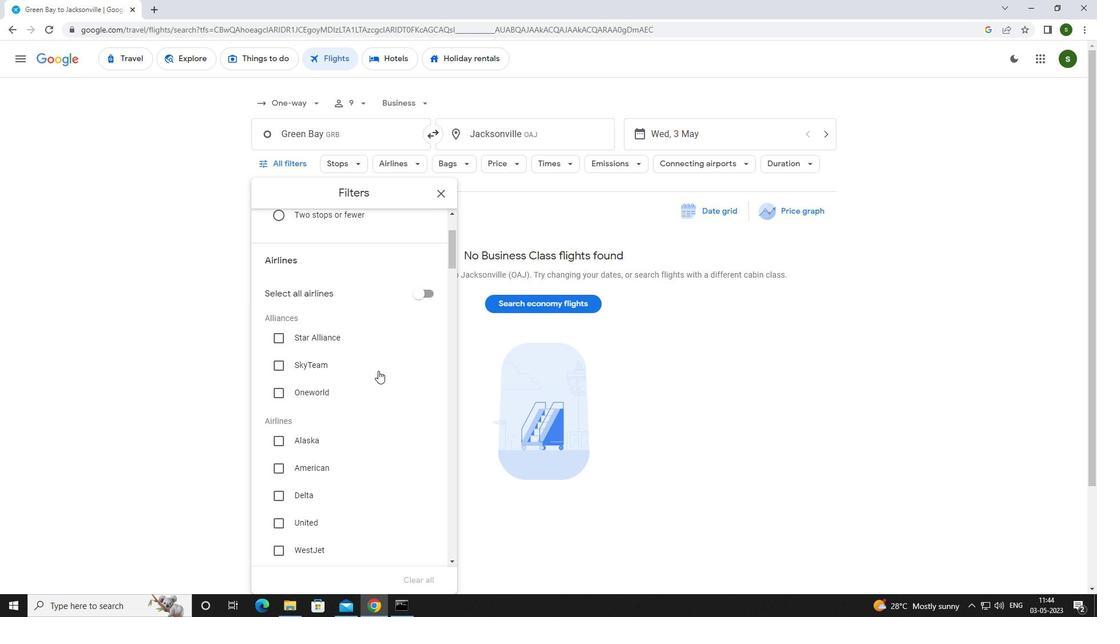 
Action: Mouse scrolled (378, 370) with delta (0, 0)
Screenshot: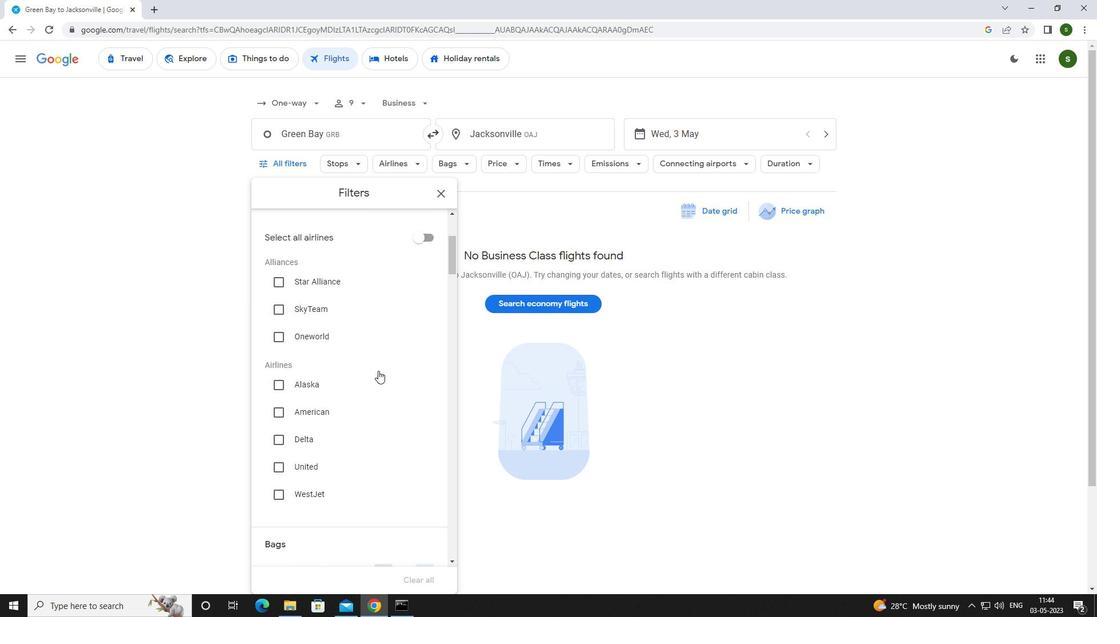 
Action: Mouse moved to (315, 384)
Screenshot: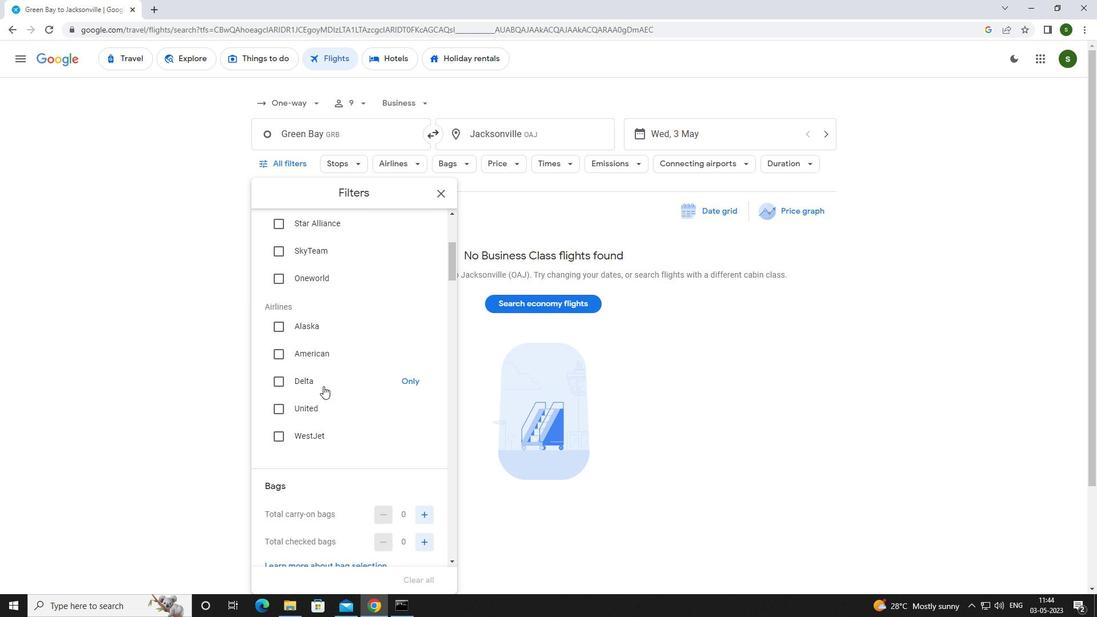 
Action: Mouse pressed left at (315, 384)
Screenshot: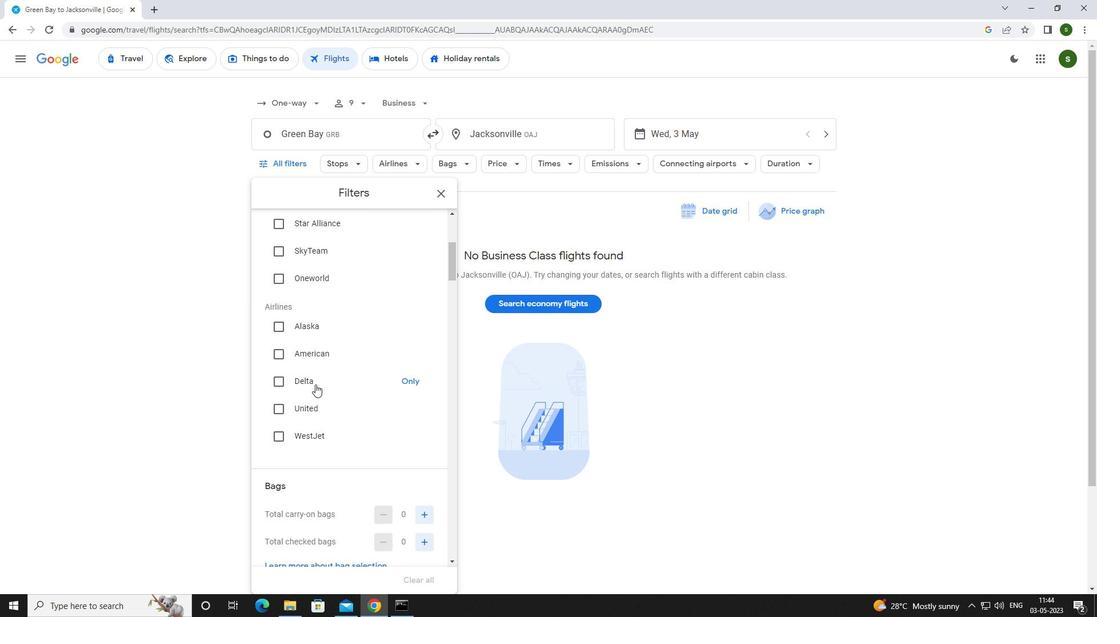 
Action: Mouse moved to (314, 384)
Screenshot: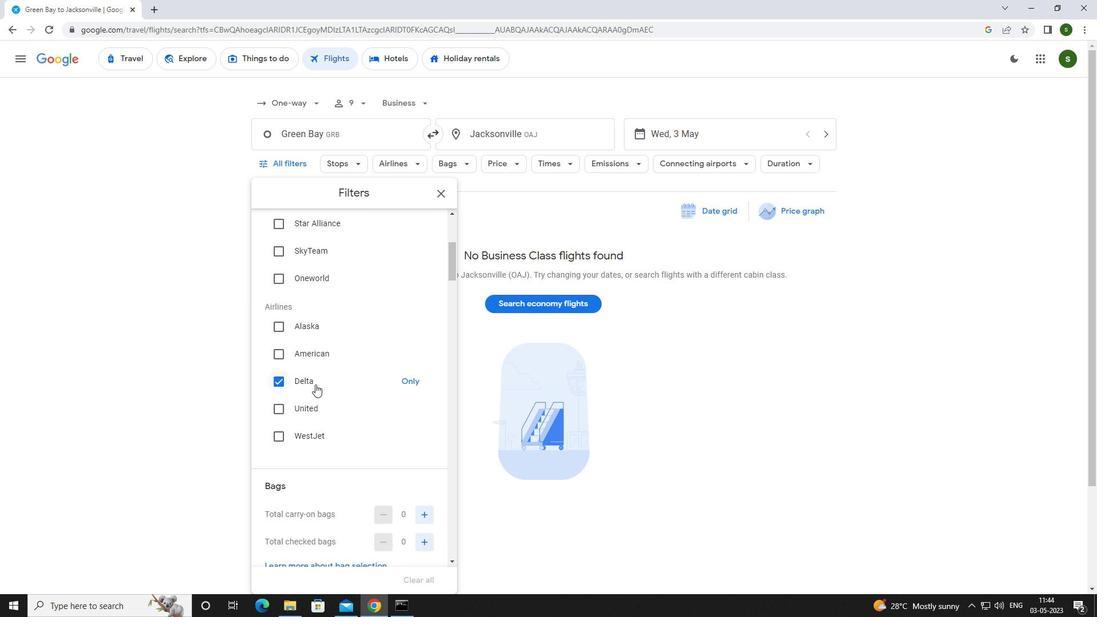 
Action: Mouse scrolled (314, 384) with delta (0, 0)
Screenshot: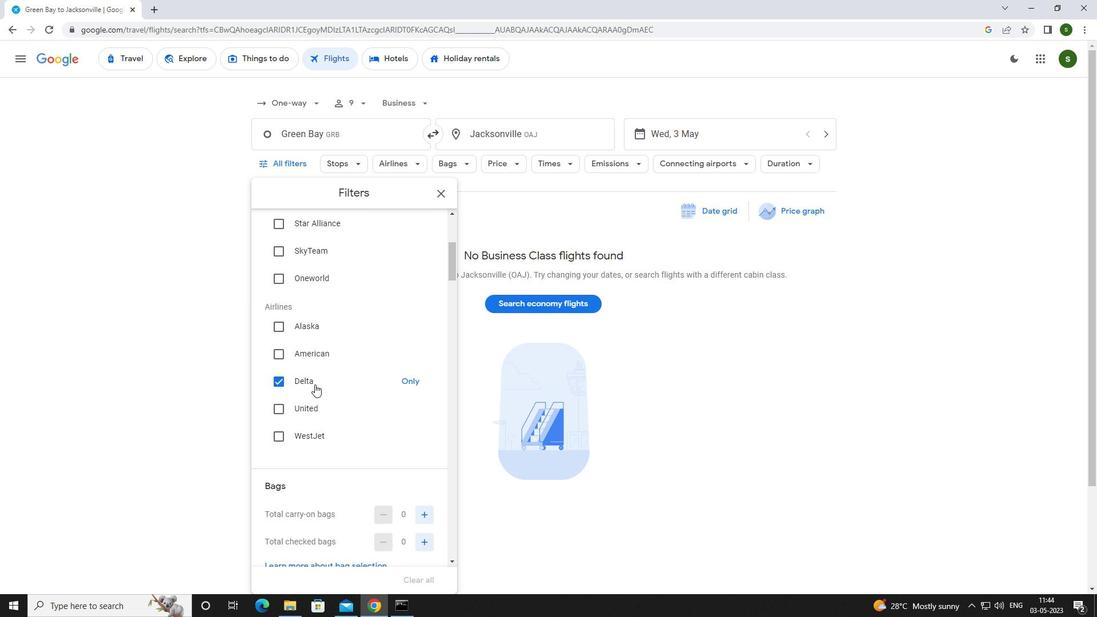 
Action: Mouse scrolled (314, 384) with delta (0, 0)
Screenshot: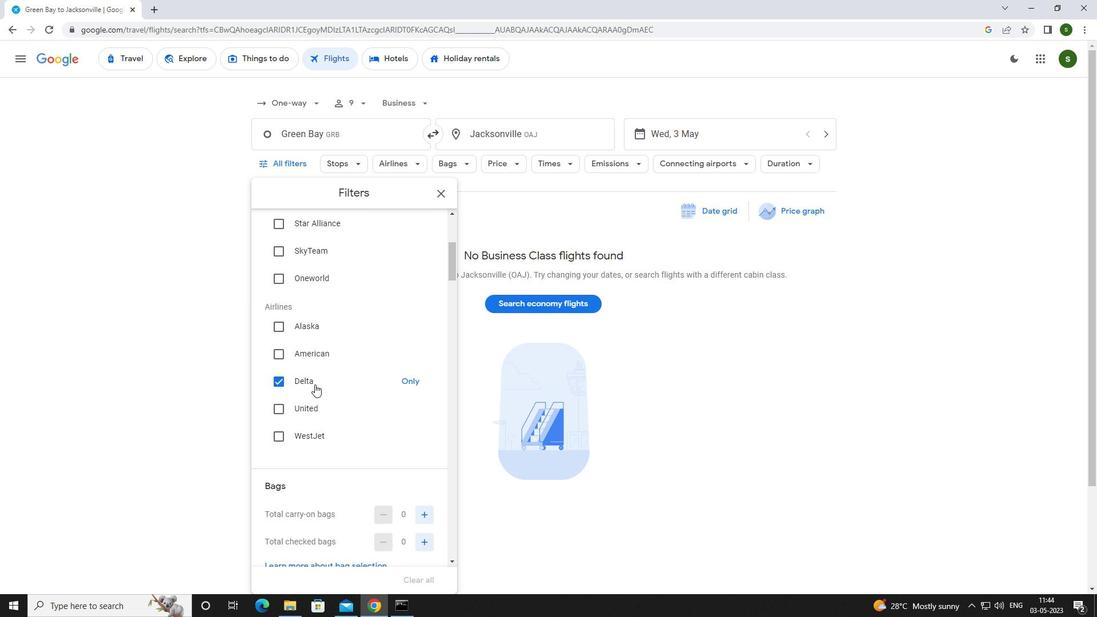 
Action: Mouse moved to (424, 425)
Screenshot: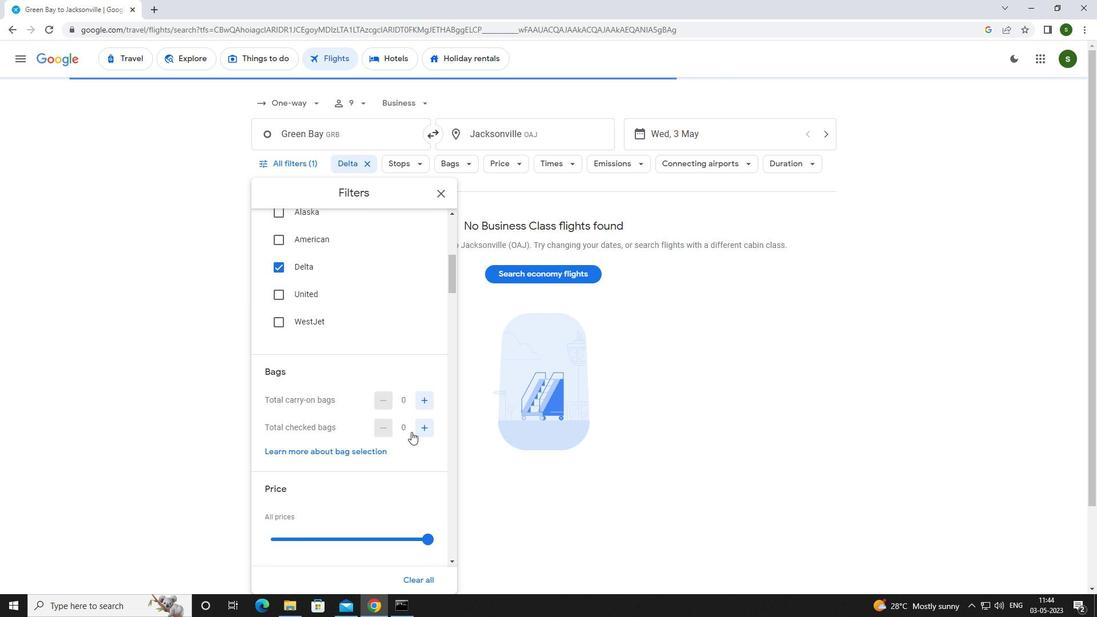 
Action: Mouse pressed left at (424, 425)
Screenshot: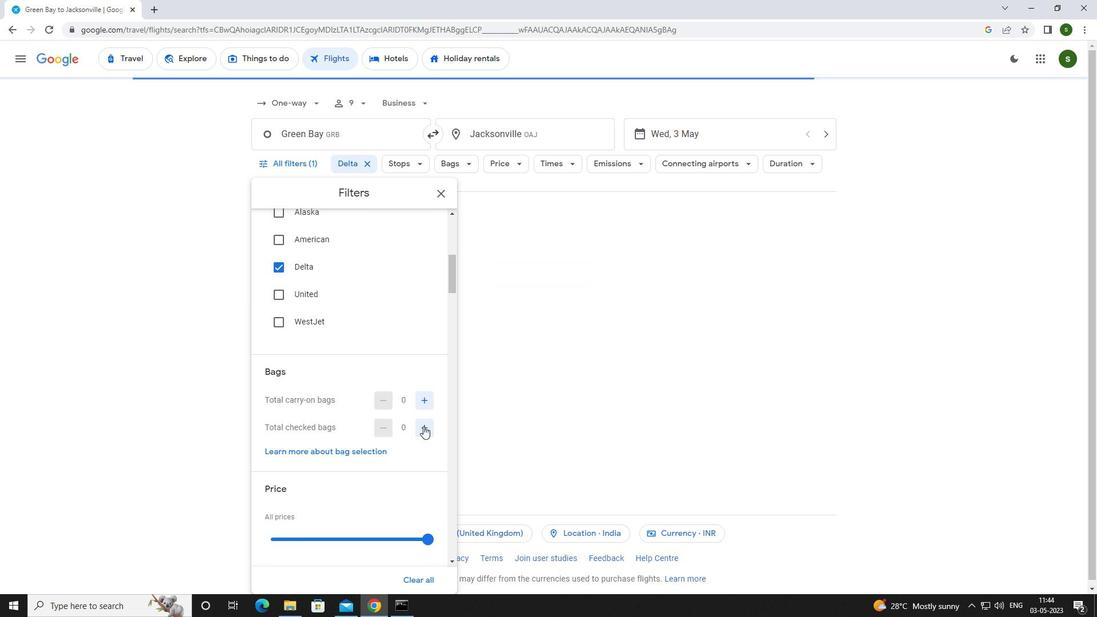 
Action: Mouse pressed left at (424, 425)
Screenshot: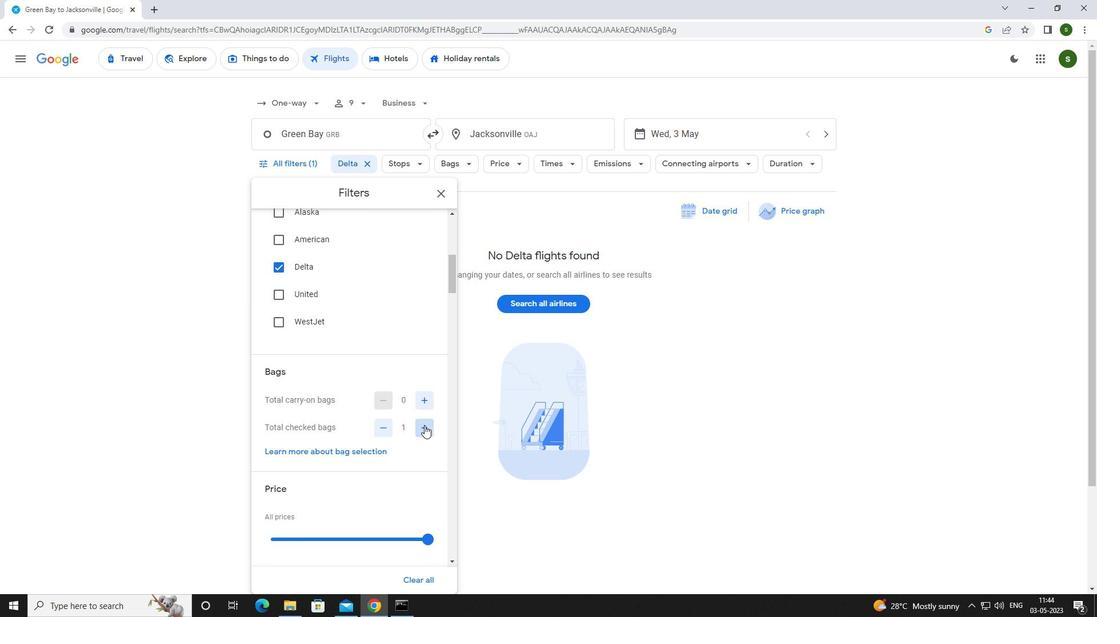 
Action: Mouse scrolled (424, 425) with delta (0, 0)
Screenshot: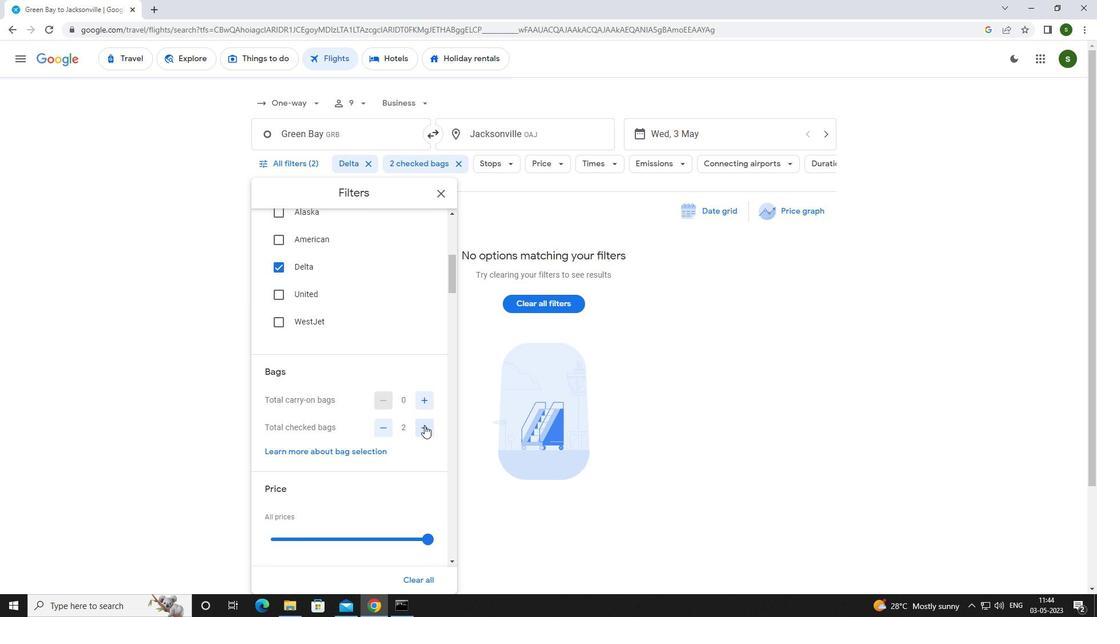 
Action: Mouse scrolled (424, 425) with delta (0, 0)
Screenshot: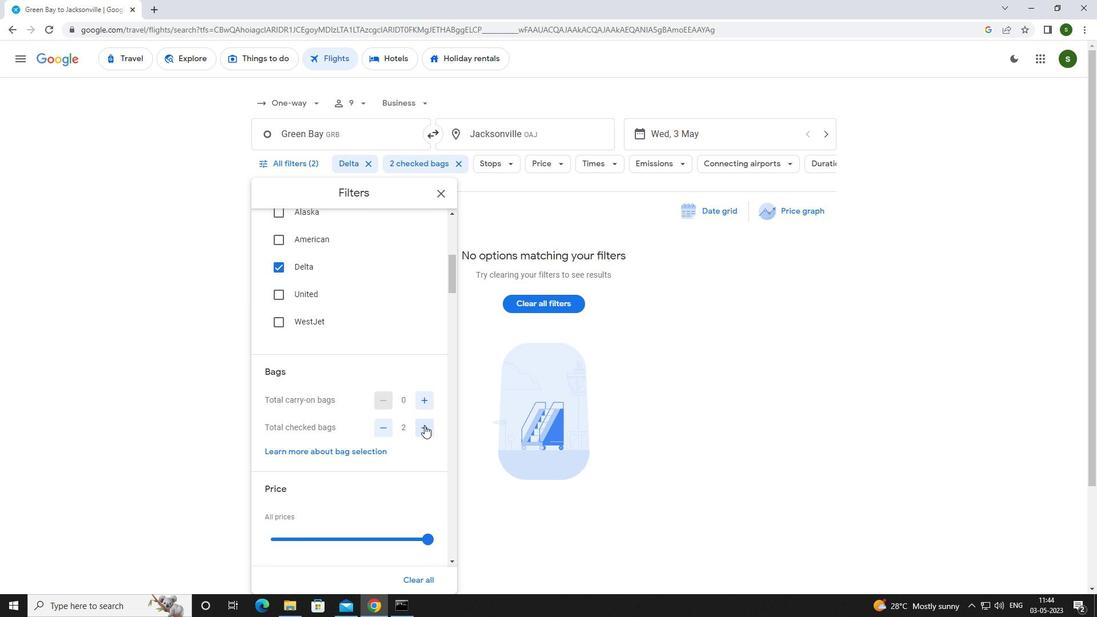 
Action: Mouse scrolled (424, 425) with delta (0, 0)
Screenshot: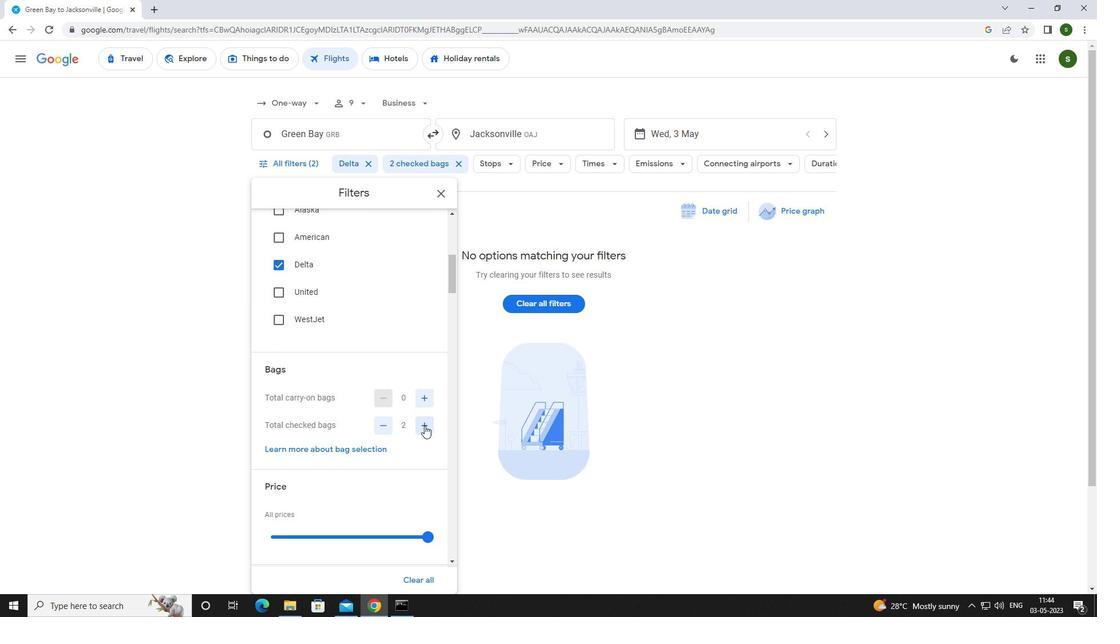 
Action: Mouse moved to (428, 372)
Screenshot: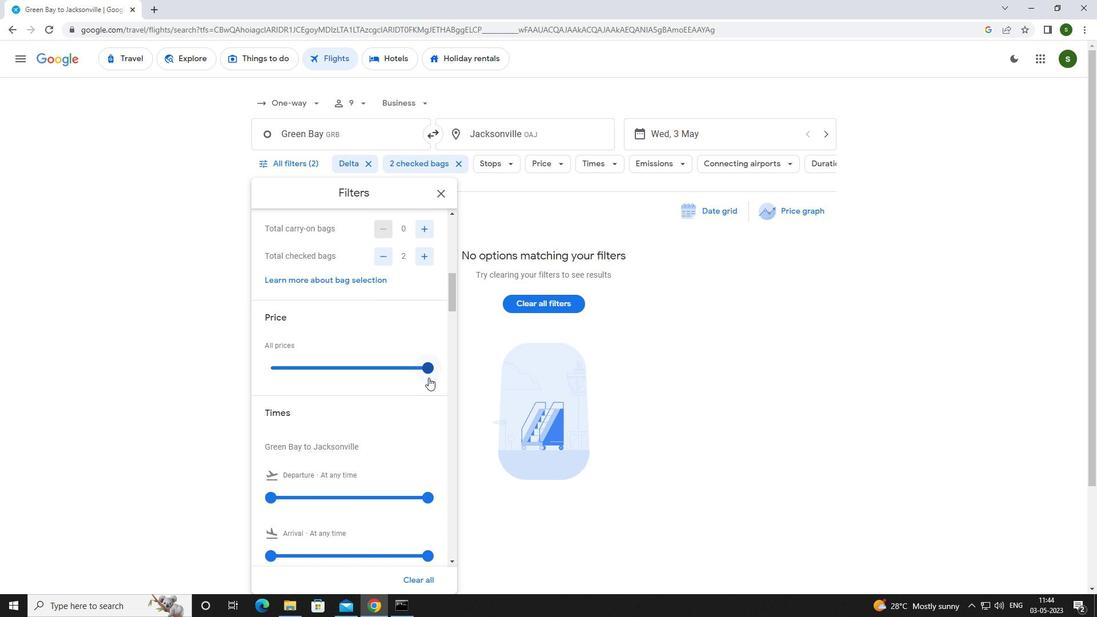 
Action: Mouse pressed left at (428, 372)
Screenshot: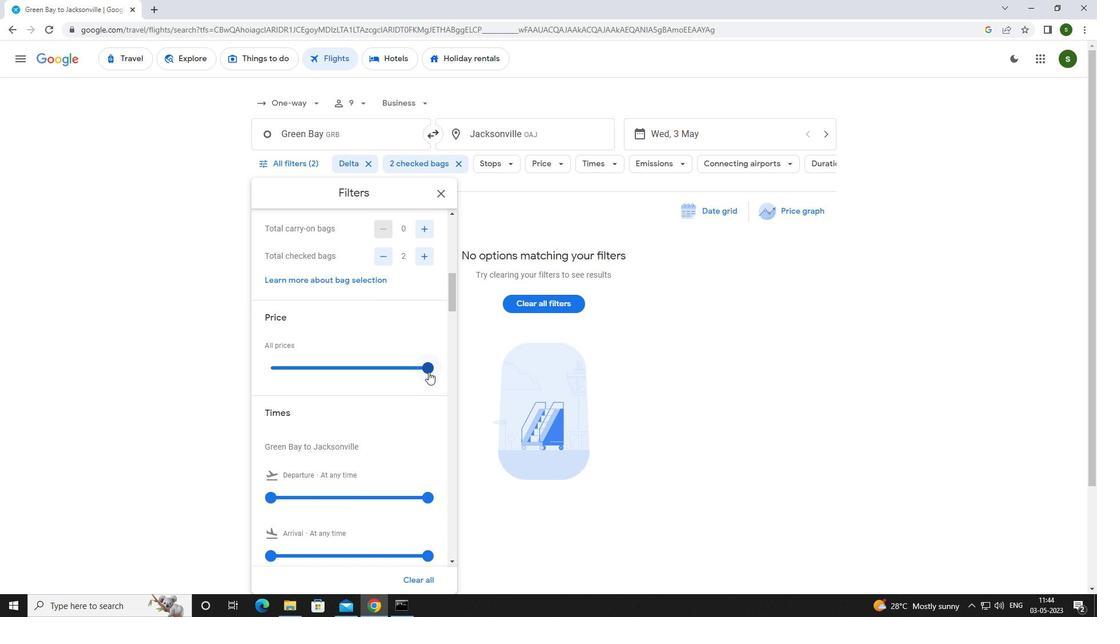 
Action: Mouse scrolled (428, 371) with delta (0, 0)
Screenshot: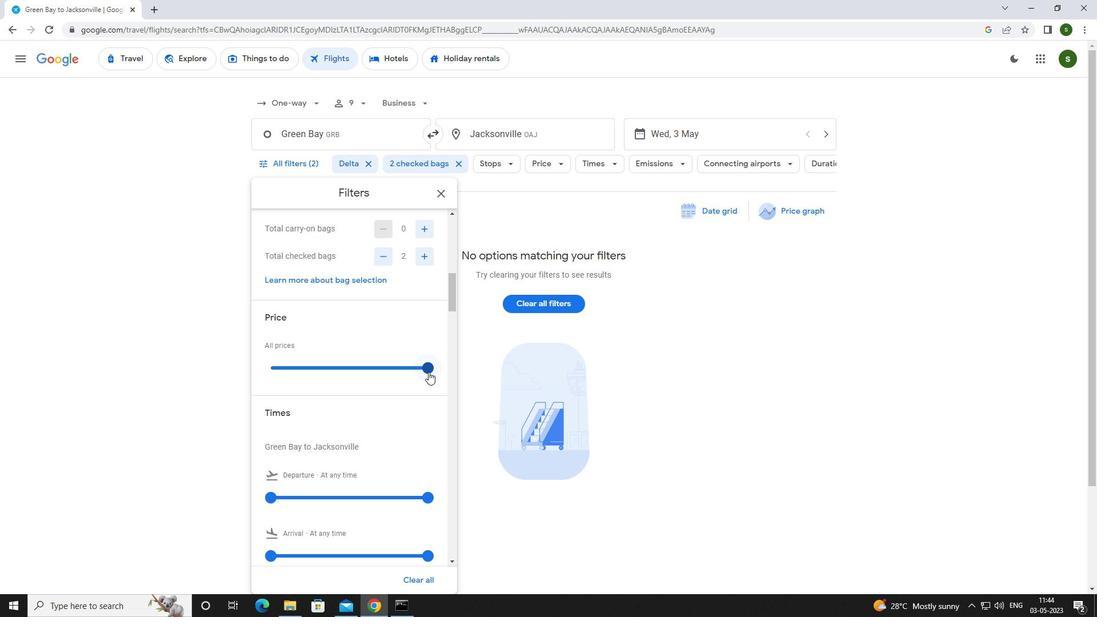 
Action: Mouse moved to (276, 440)
Screenshot: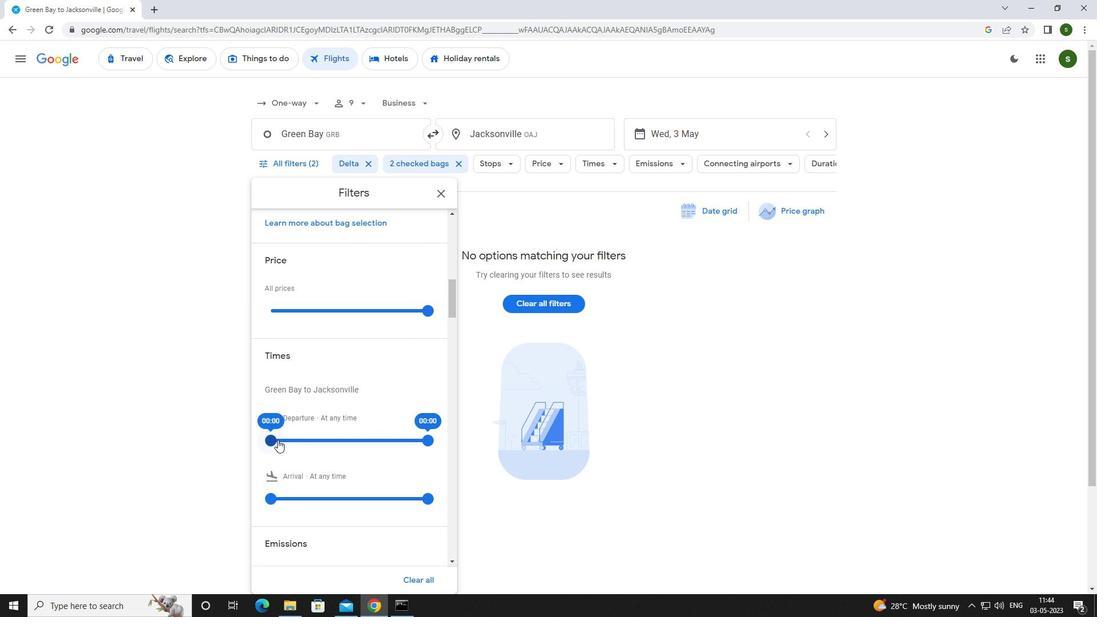 
Action: Mouse pressed left at (276, 440)
Screenshot: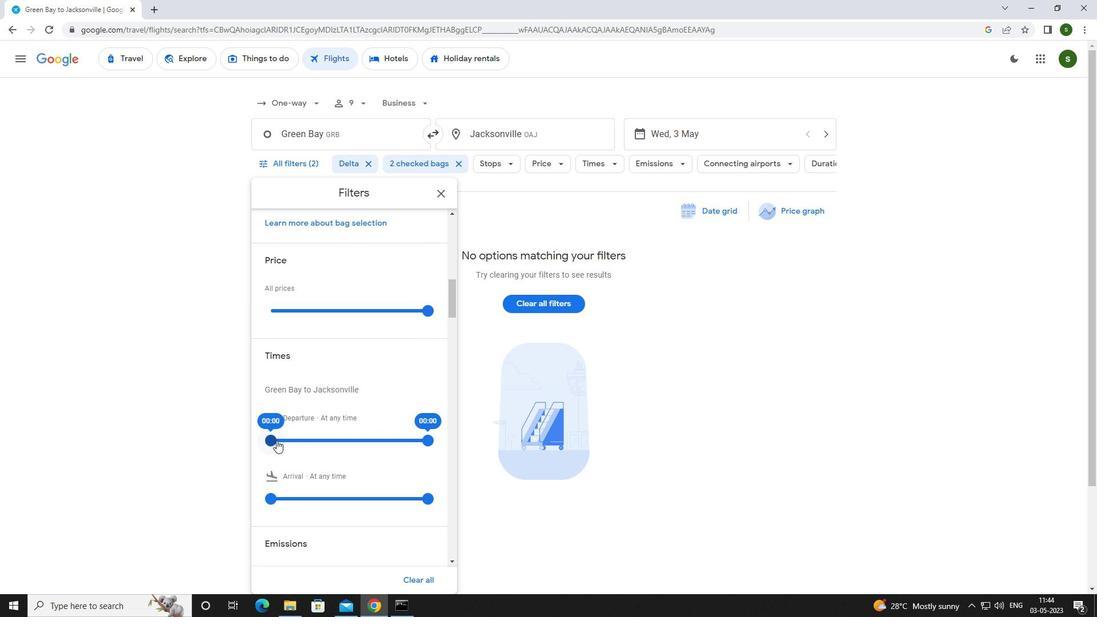 
Action: Mouse moved to (664, 364)
Screenshot: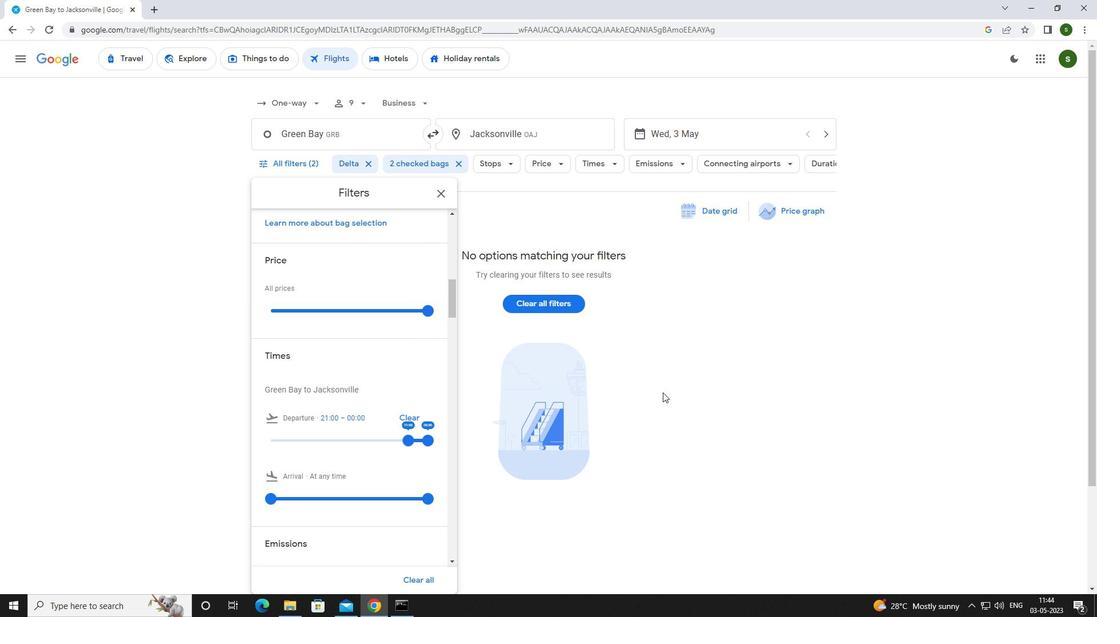
Action: Mouse pressed left at (664, 364)
Screenshot: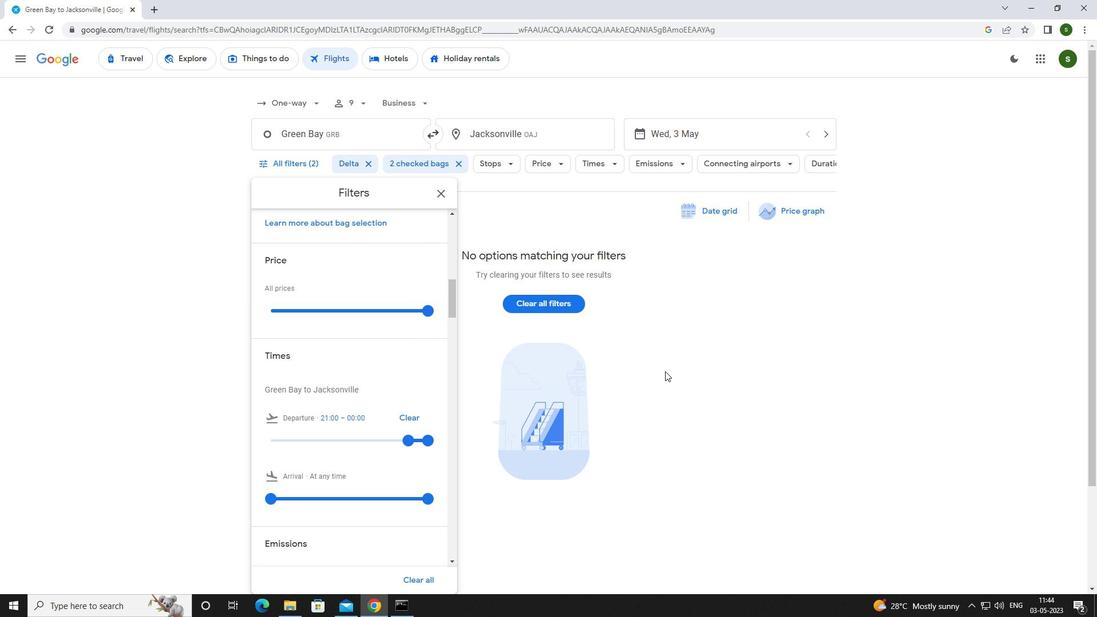 
